 Task: In the  document chat.docx. Insert footer and write 'www.quantum.com'. Find the word using Dictionary 'Grateful' Use the tool word Count and display word count while typing
Action: Mouse moved to (267, 416)
Screenshot: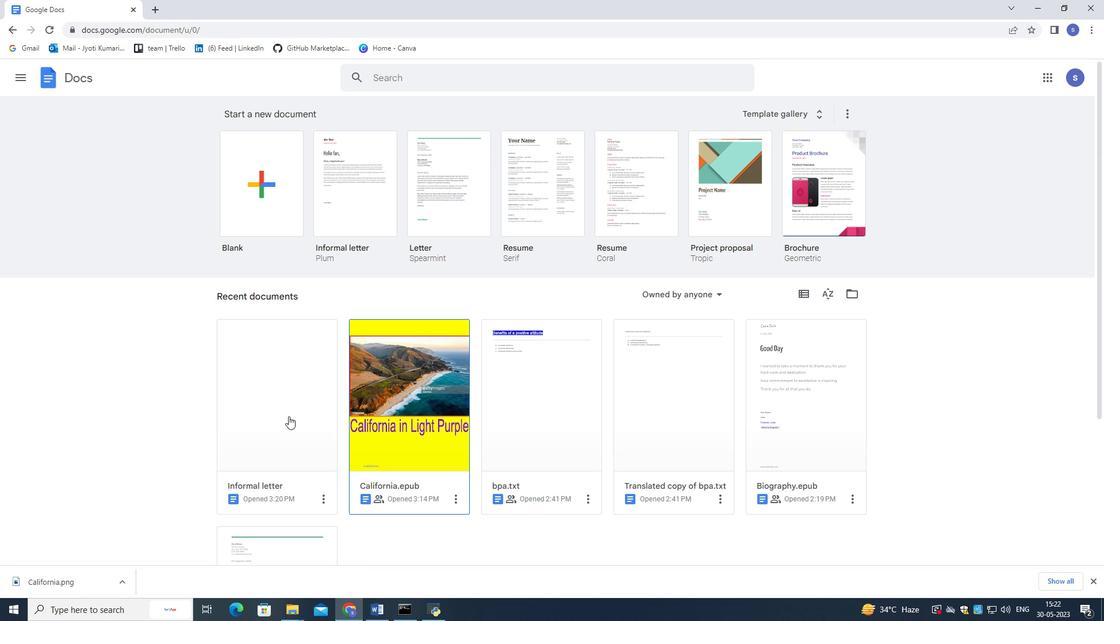 
Action: Mouse pressed left at (267, 416)
Screenshot: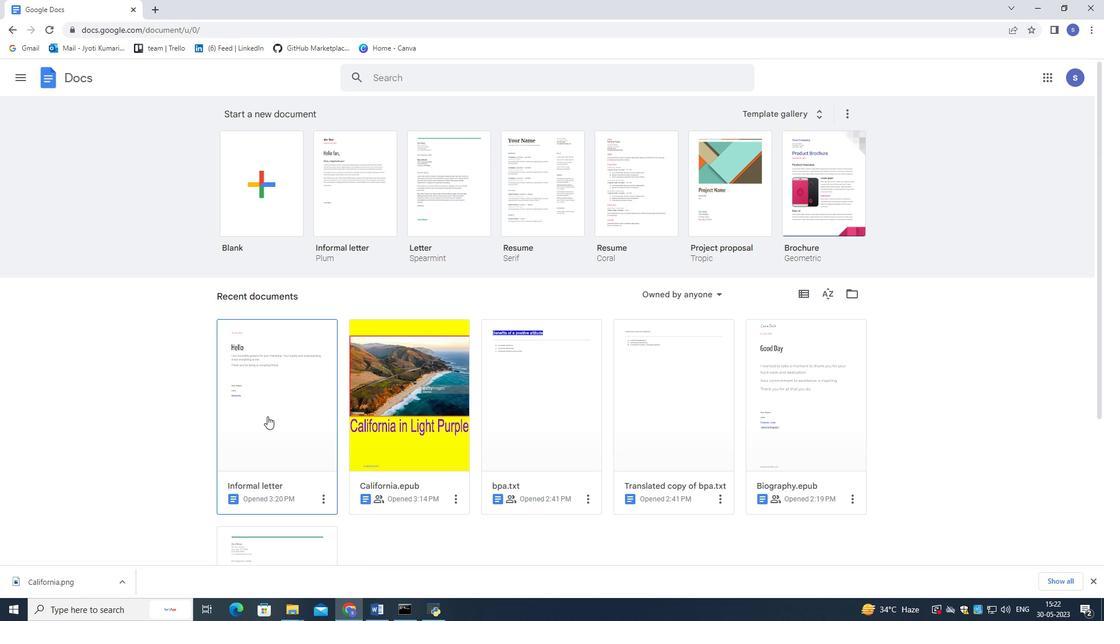 
Action: Mouse moved to (468, 408)
Screenshot: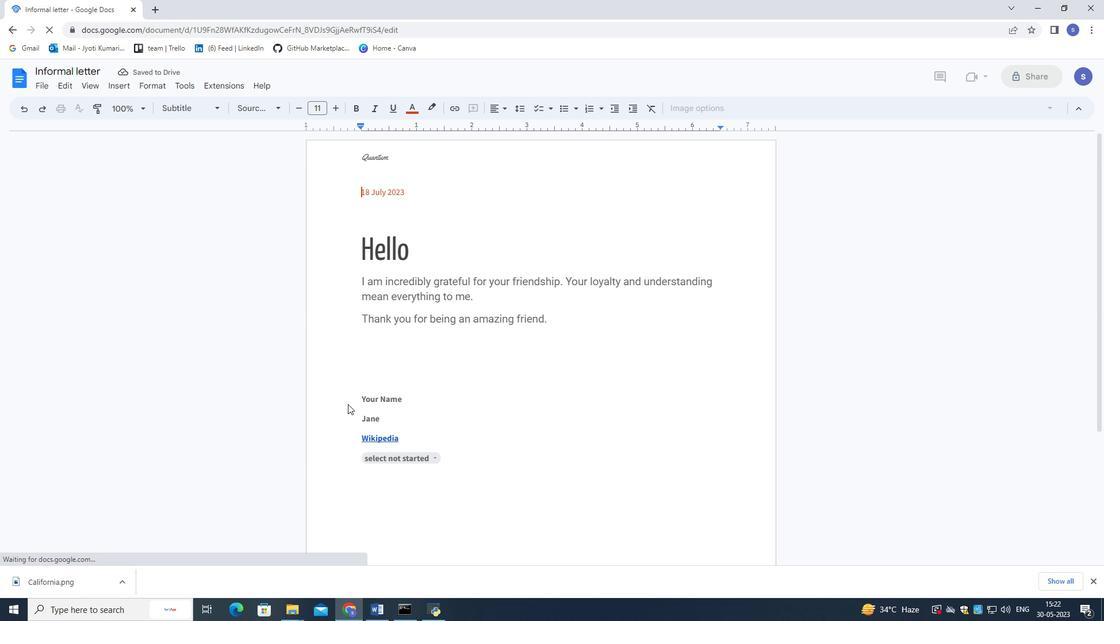 
Action: Mouse scrolled (468, 407) with delta (0, 0)
Screenshot: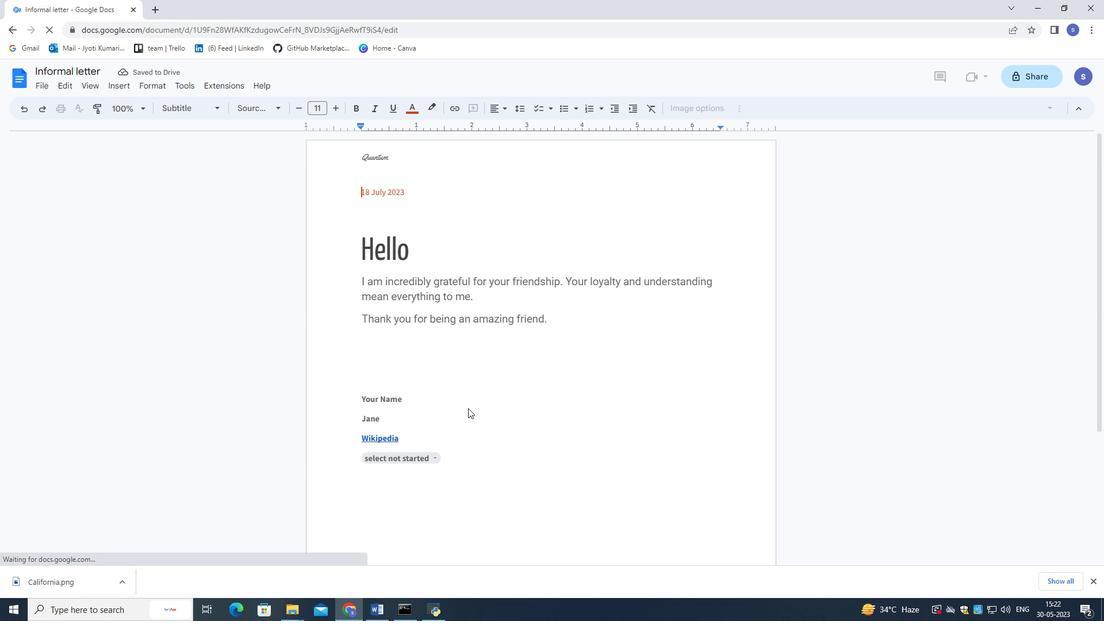 
Action: Mouse scrolled (468, 407) with delta (0, 0)
Screenshot: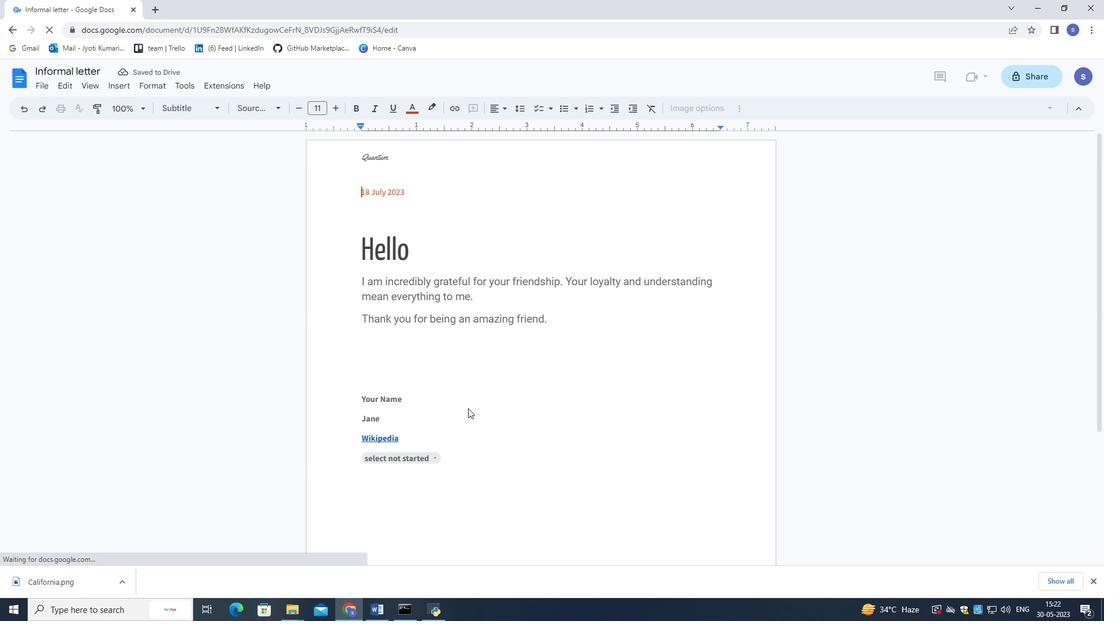 
Action: Mouse scrolled (468, 407) with delta (0, 0)
Screenshot: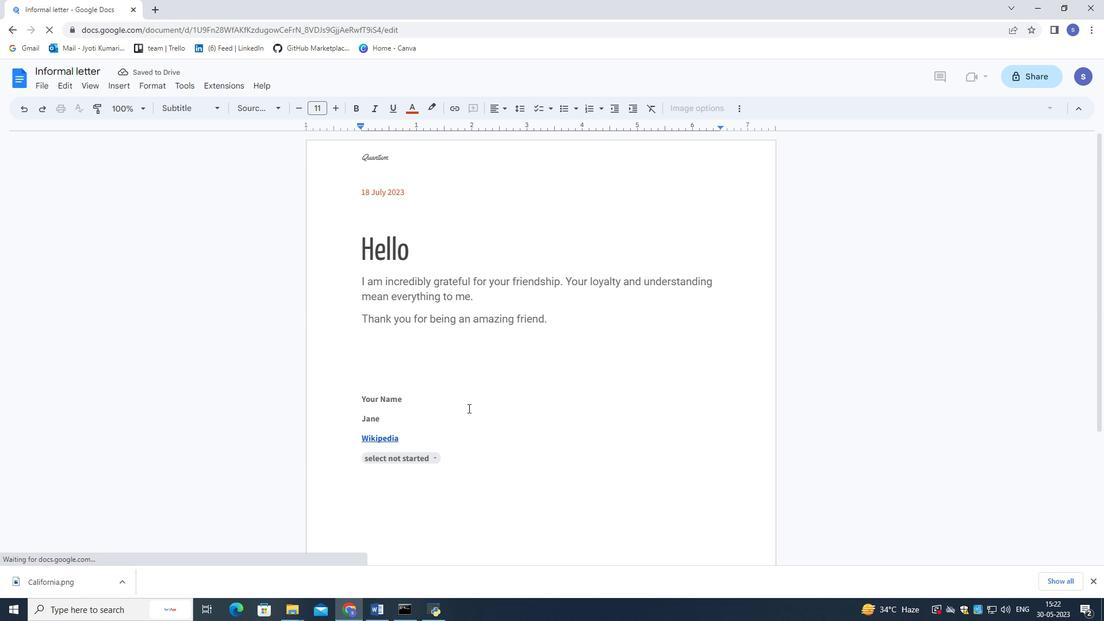 
Action: Mouse scrolled (468, 408) with delta (0, 0)
Screenshot: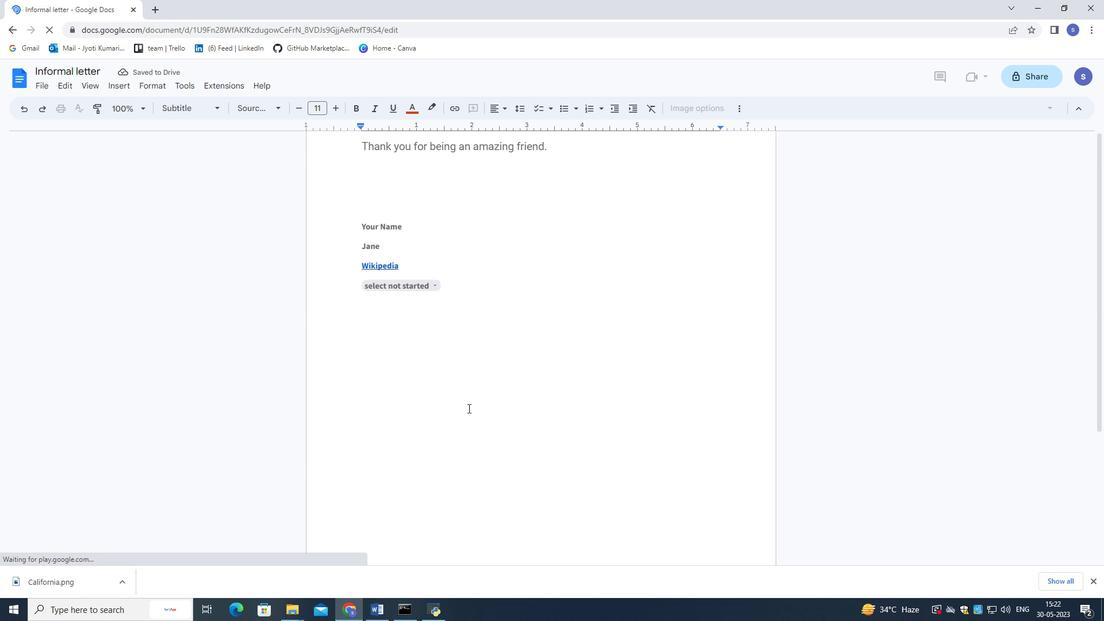 
Action: Mouse scrolled (468, 408) with delta (0, 0)
Screenshot: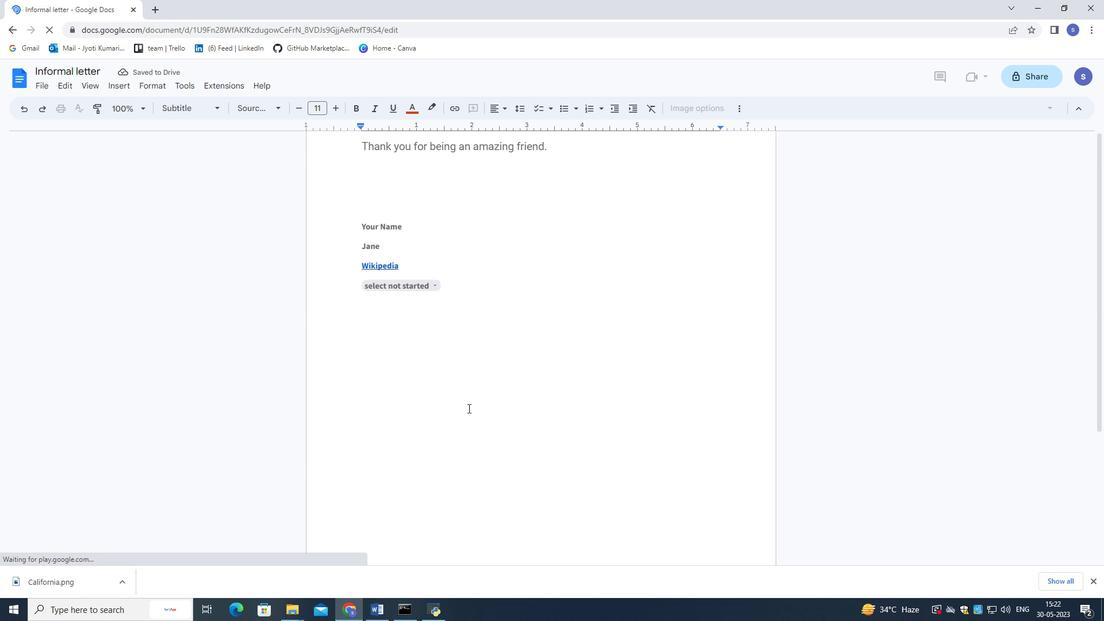 
Action: Mouse scrolled (468, 408) with delta (0, 0)
Screenshot: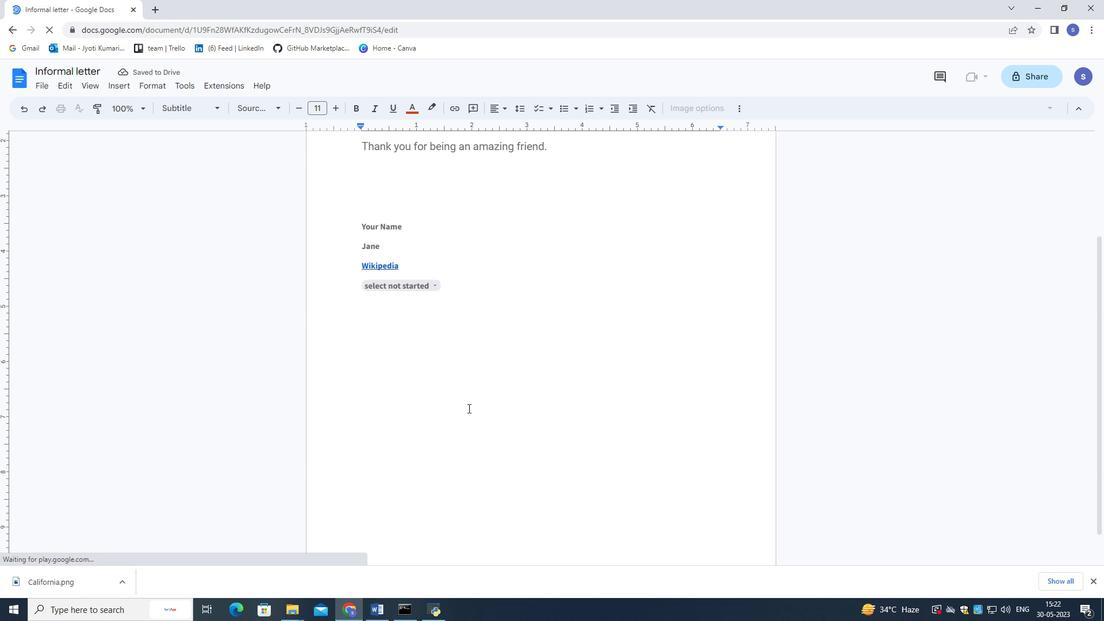 
Action: Mouse scrolled (468, 408) with delta (0, 0)
Screenshot: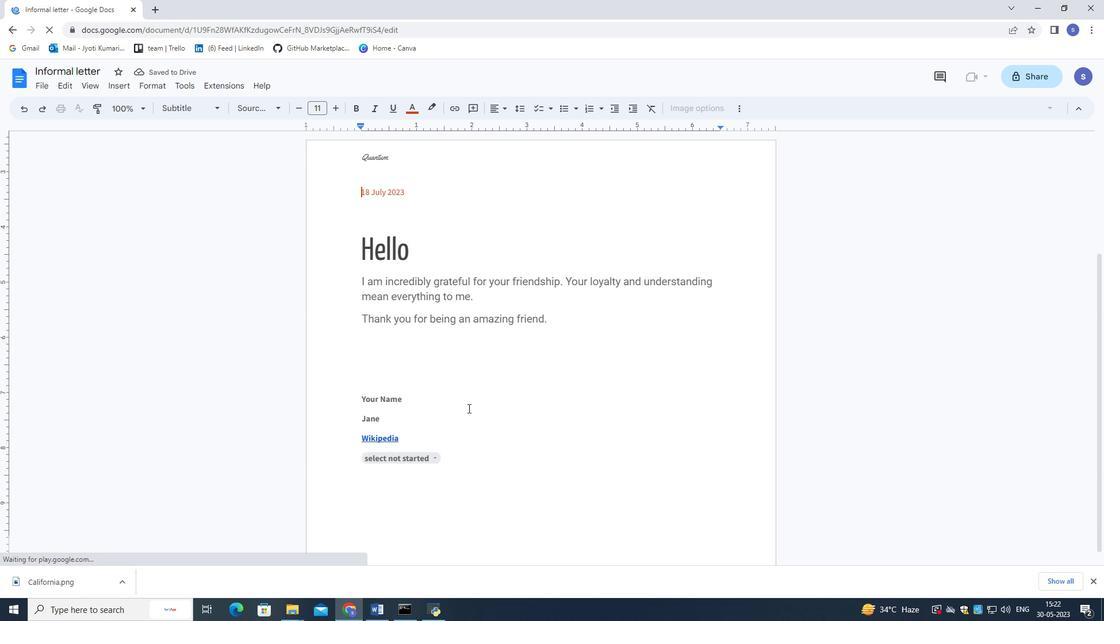 
Action: Mouse scrolled (468, 408) with delta (0, 0)
Screenshot: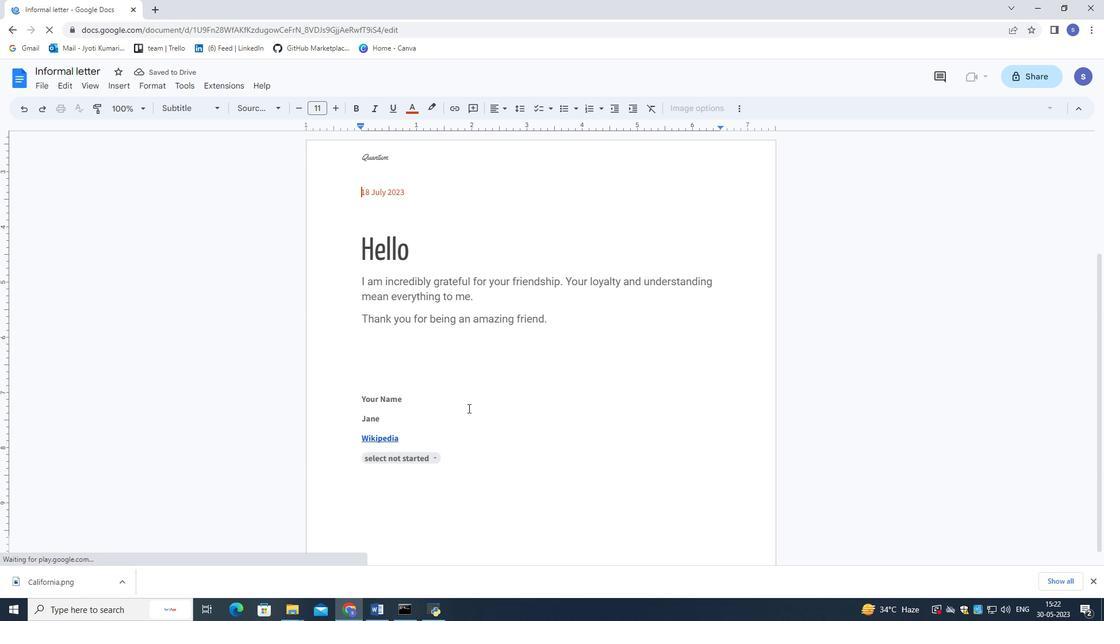 
Action: Mouse moved to (469, 408)
Screenshot: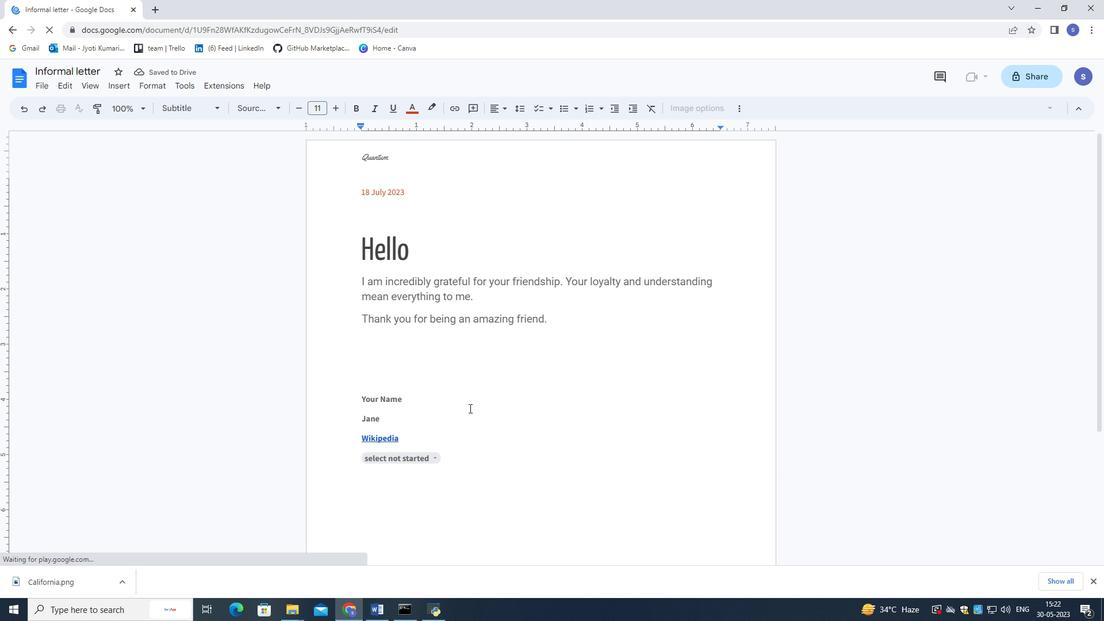 
Action: Mouse scrolled (469, 408) with delta (0, 0)
Screenshot: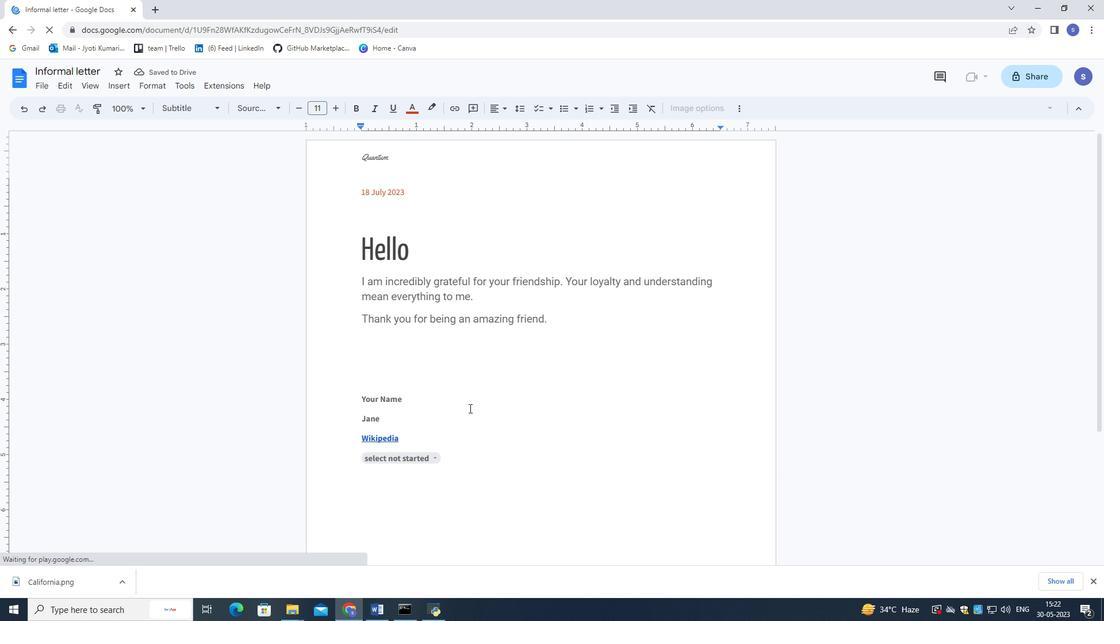 
Action: Mouse moved to (470, 409)
Screenshot: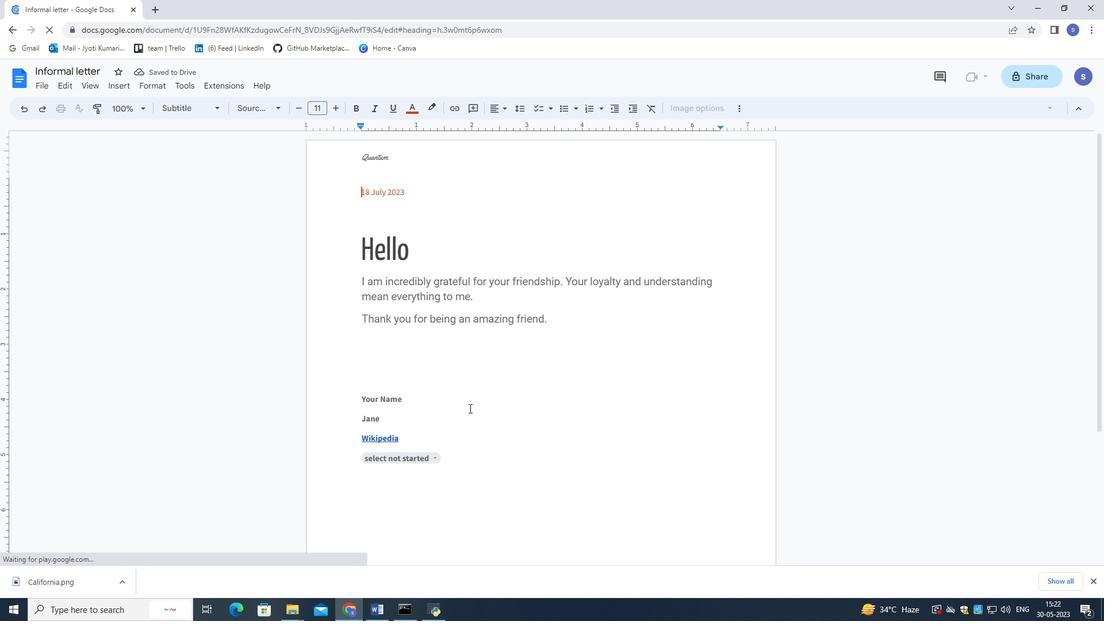 
Action: Mouse scrolled (470, 408) with delta (0, 0)
Screenshot: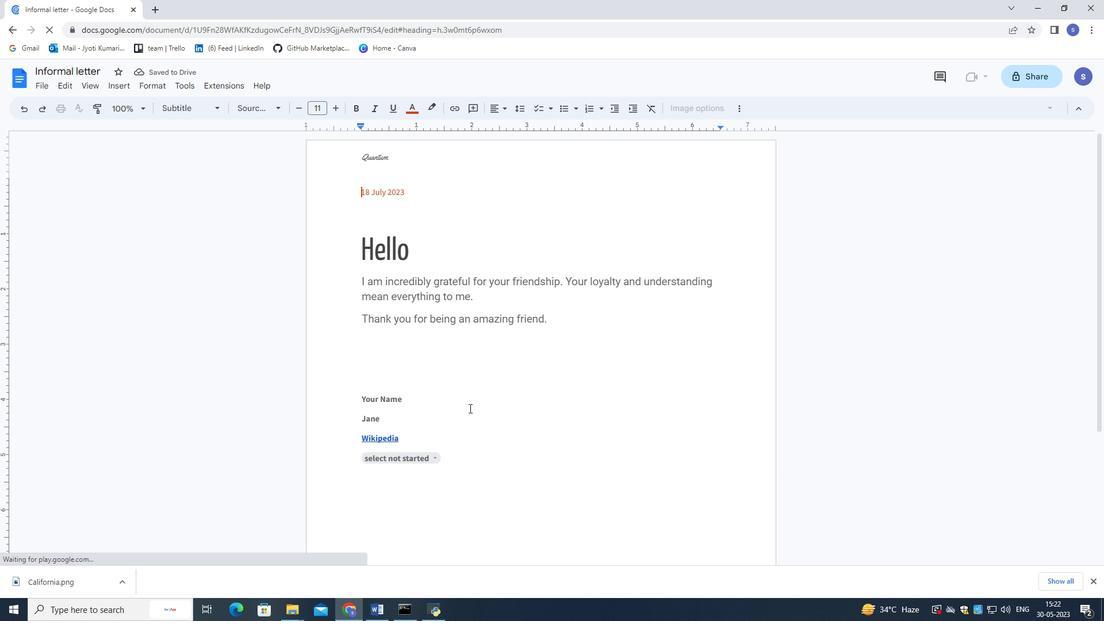 
Action: Mouse moved to (119, 86)
Screenshot: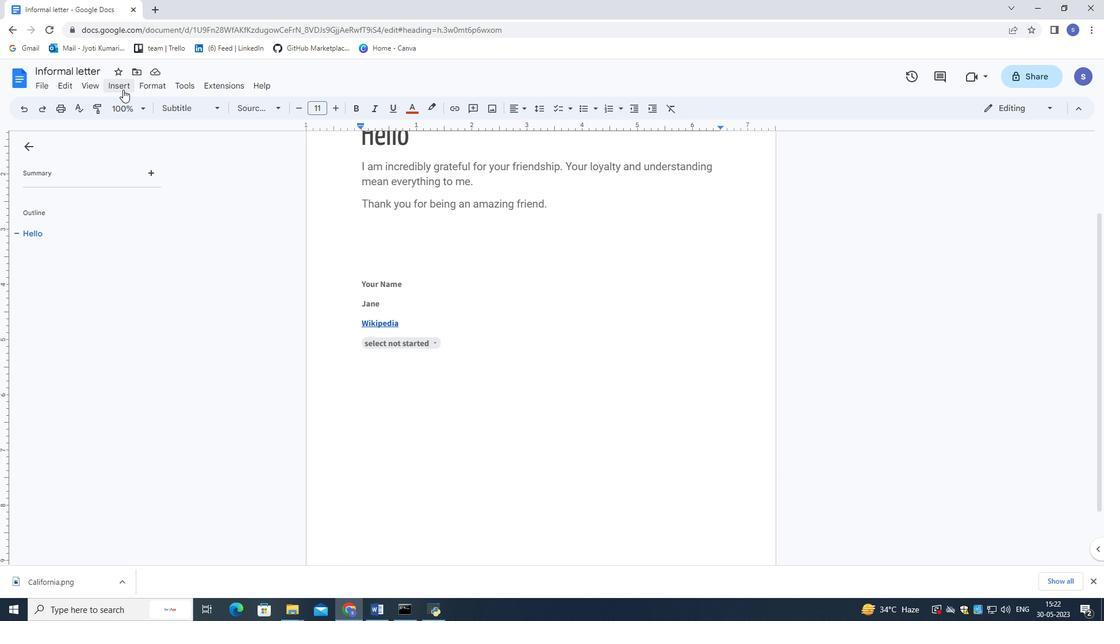 
Action: Mouse pressed left at (119, 86)
Screenshot: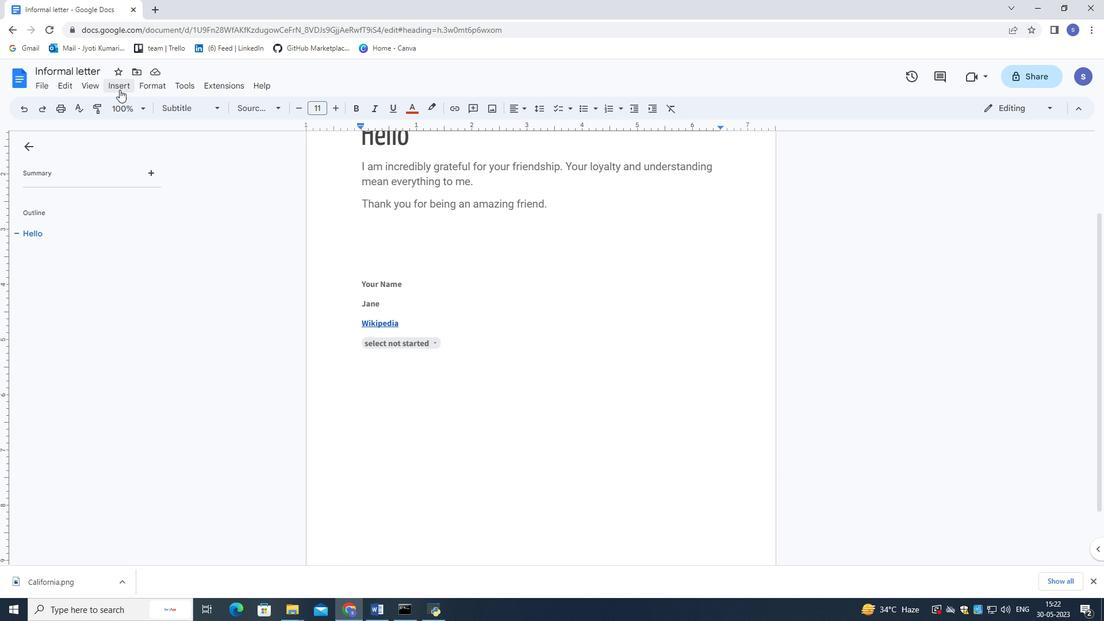 
Action: Mouse moved to (315, 394)
Screenshot: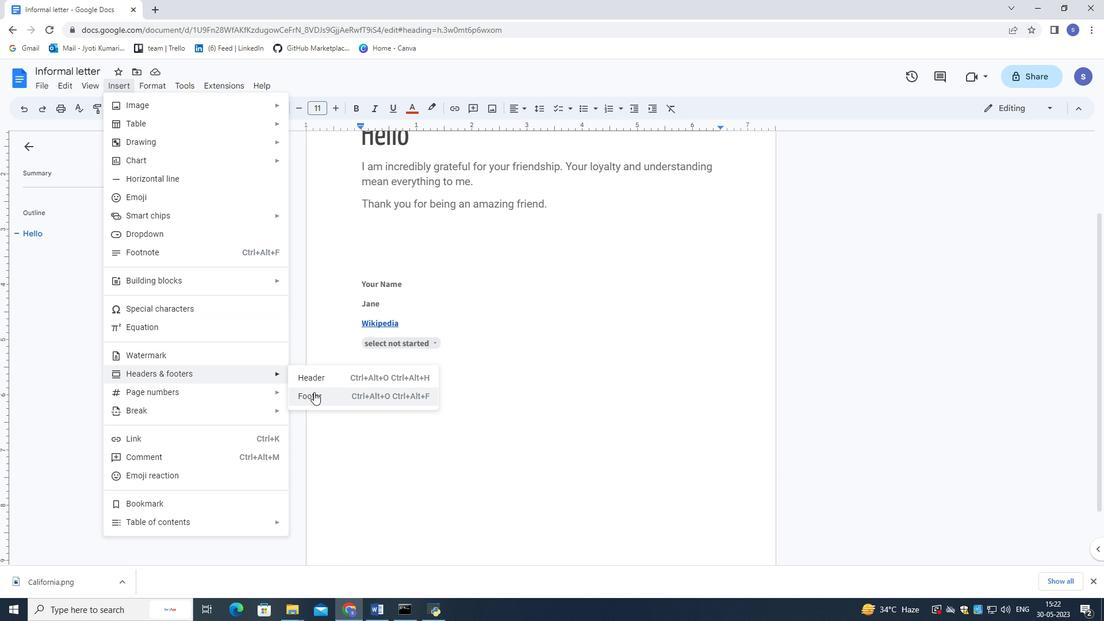 
Action: Mouse pressed left at (315, 394)
Screenshot: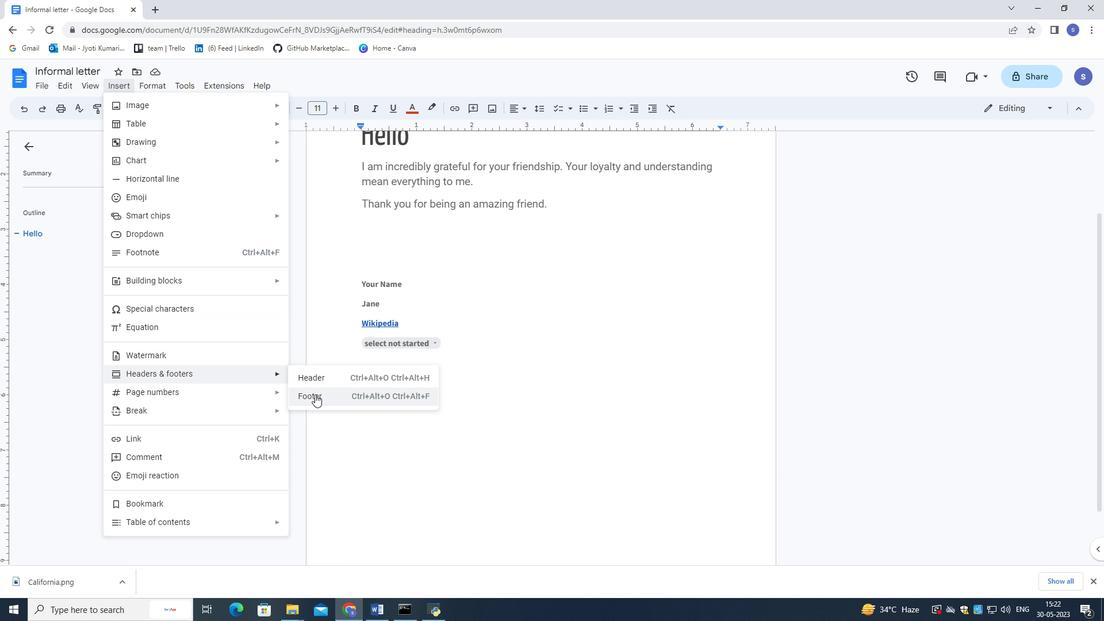 
Action: Mouse moved to (411, 476)
Screenshot: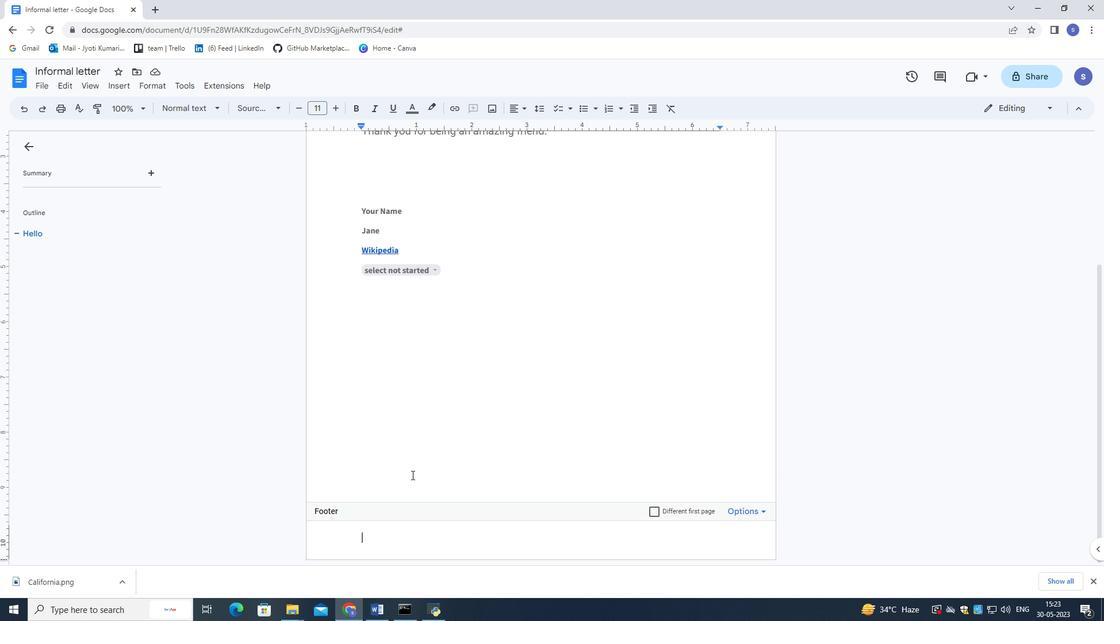 
Action: Key pressed <Key.shift><Key.shift><Key.shift><Key.shift><Key.shift><Key.shift><Key.shift><Key.shift><Key.shift><Key.shift>www.quantum.com
Screenshot: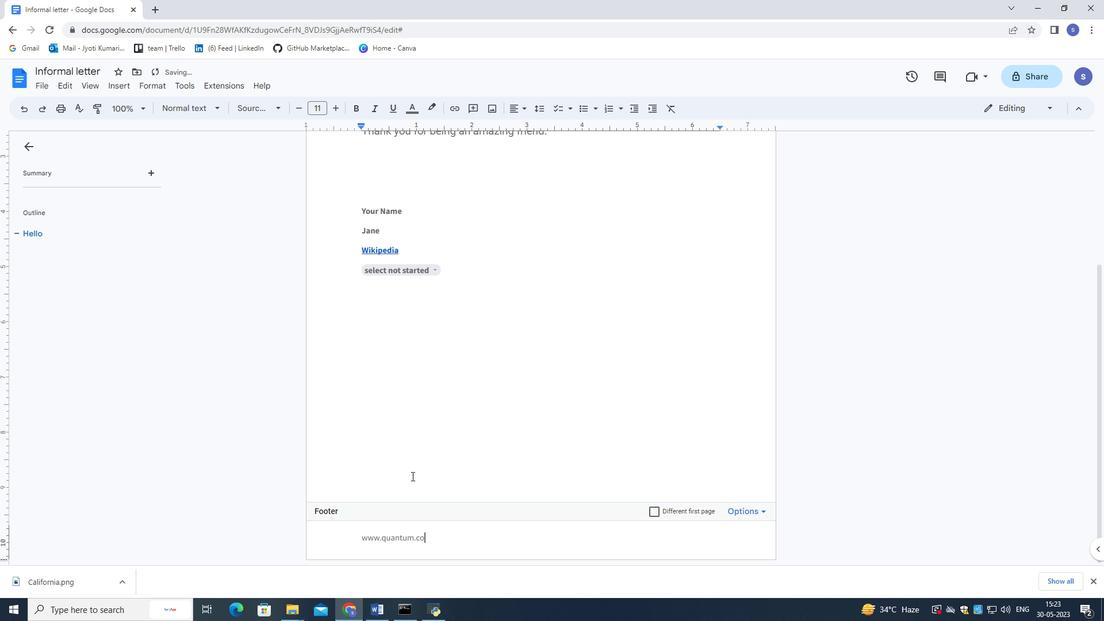 
Action: Mouse moved to (461, 512)
Screenshot: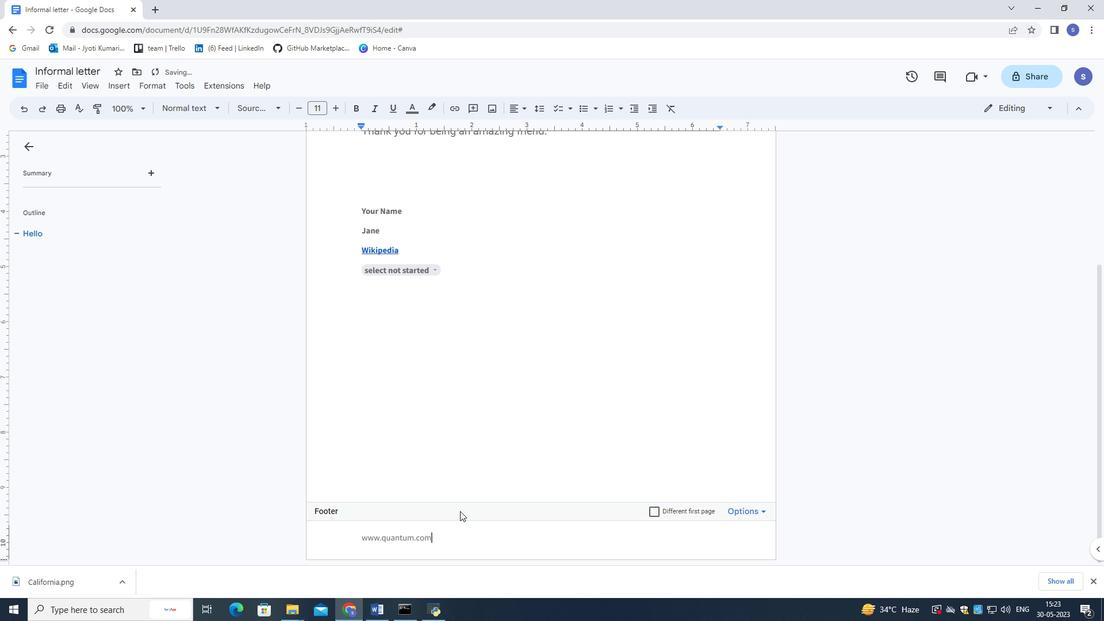 
Action: Key pressed <Key.enter>
Screenshot: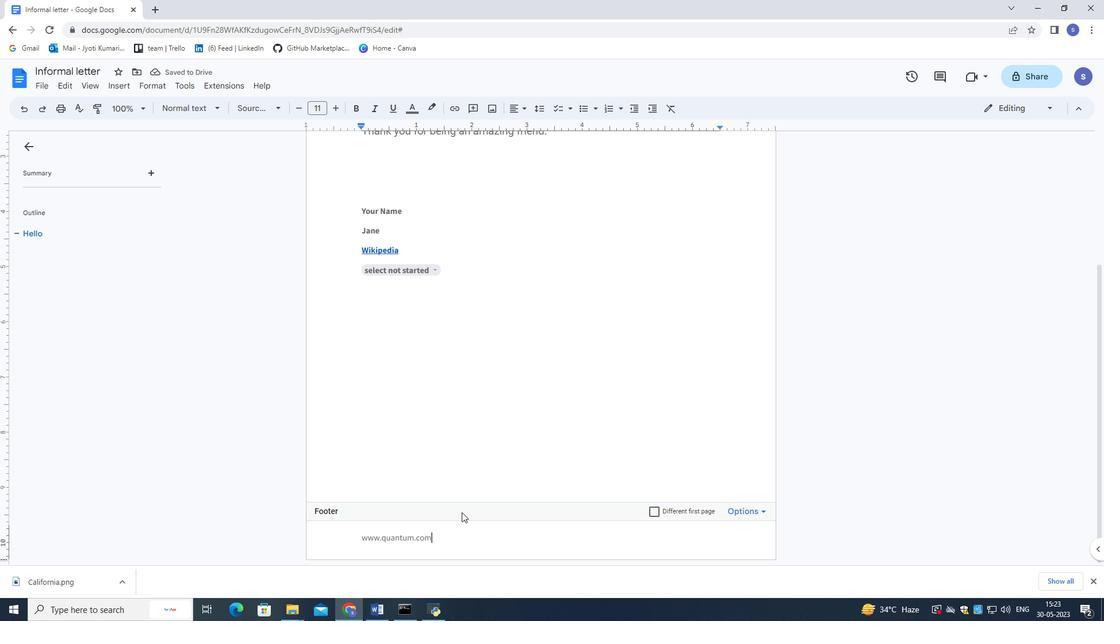 
Action: Mouse moved to (445, 439)
Screenshot: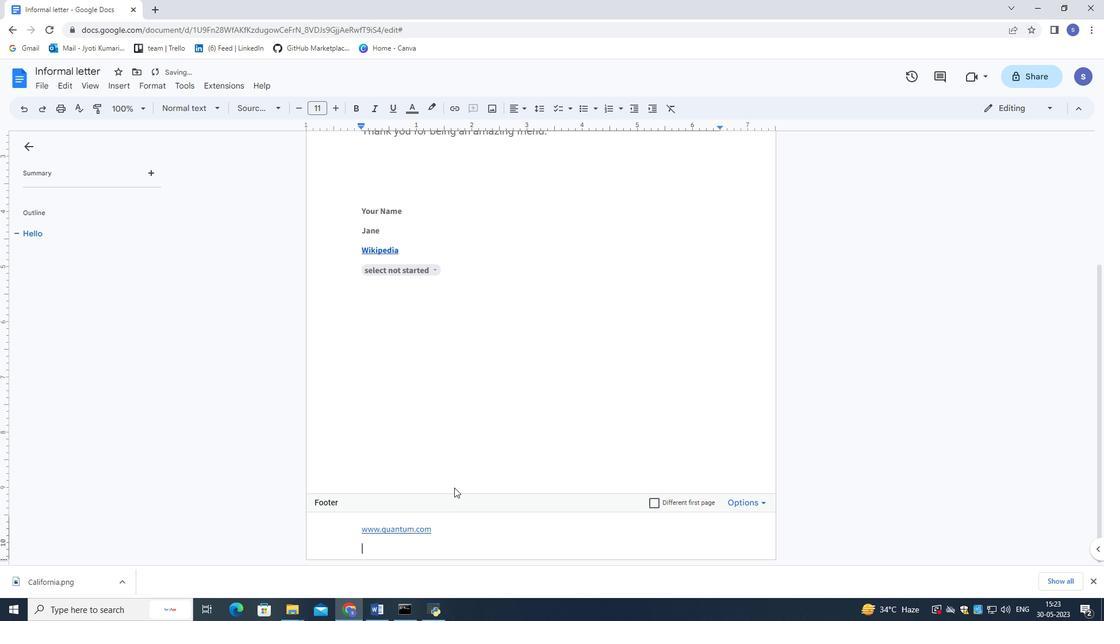 
Action: Mouse pressed left at (445, 439)
Screenshot: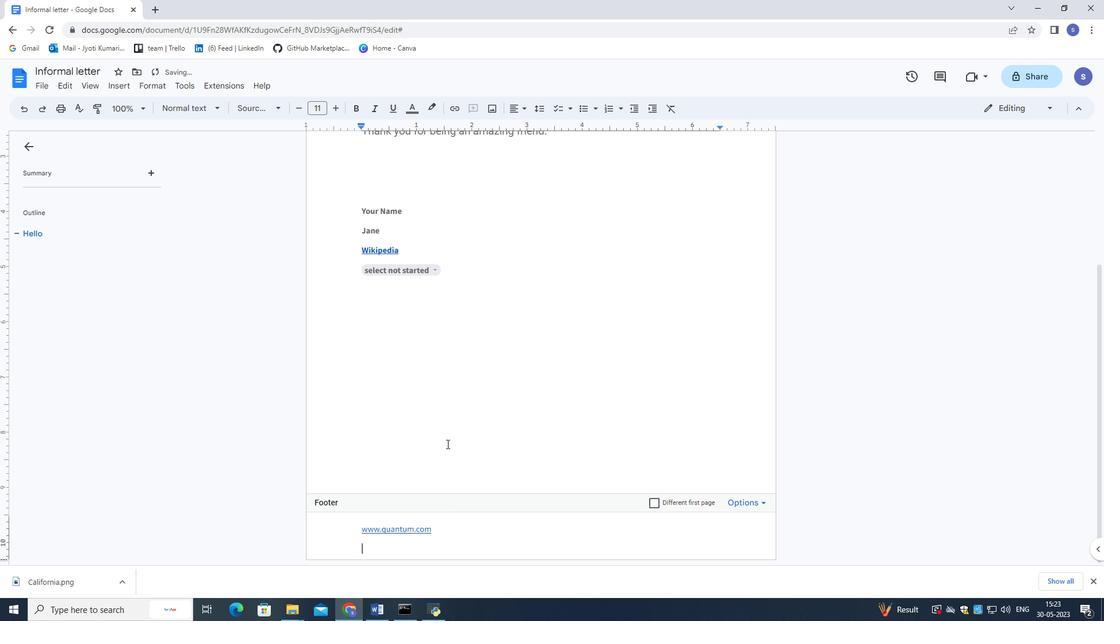 
Action: Mouse scrolled (445, 440) with delta (0, 0)
Screenshot: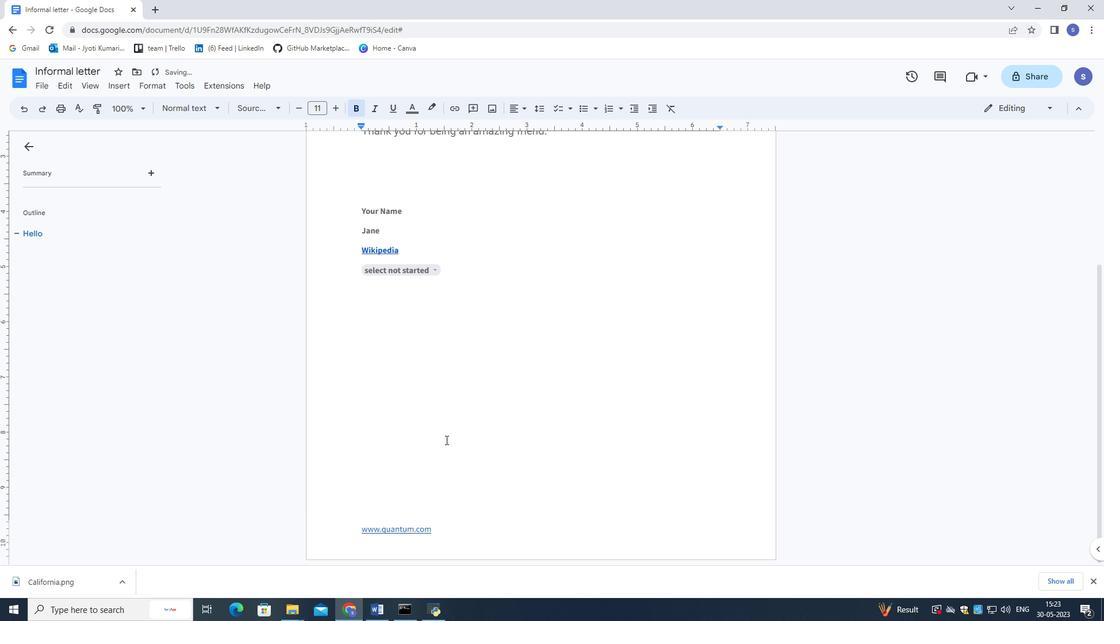
Action: Mouse scrolled (445, 440) with delta (0, 0)
Screenshot: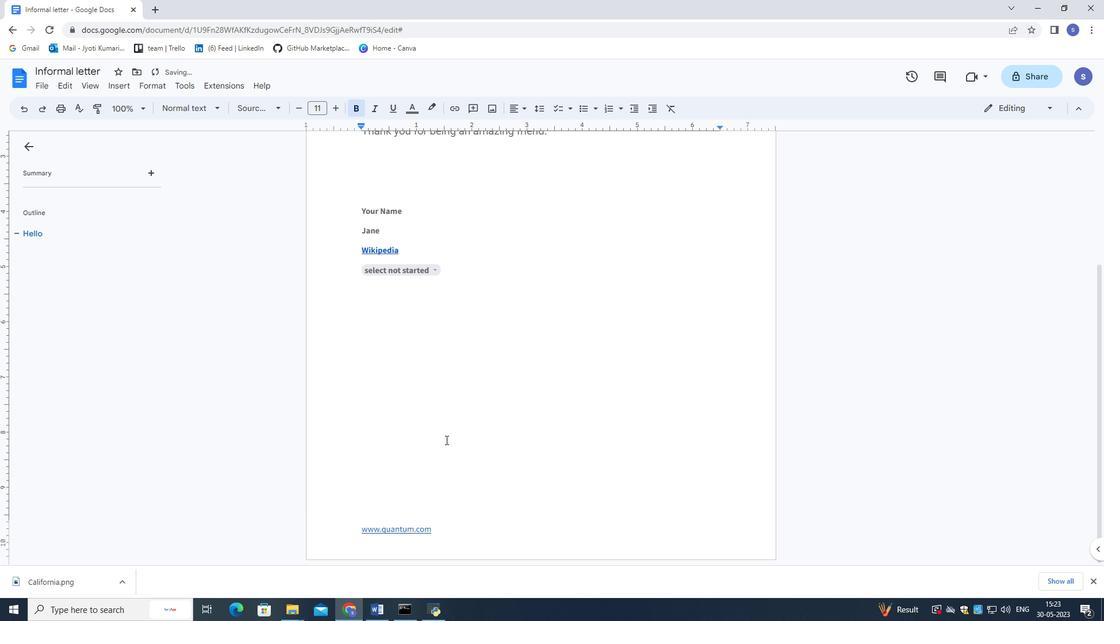 
Action: Mouse scrolled (445, 440) with delta (0, 0)
Screenshot: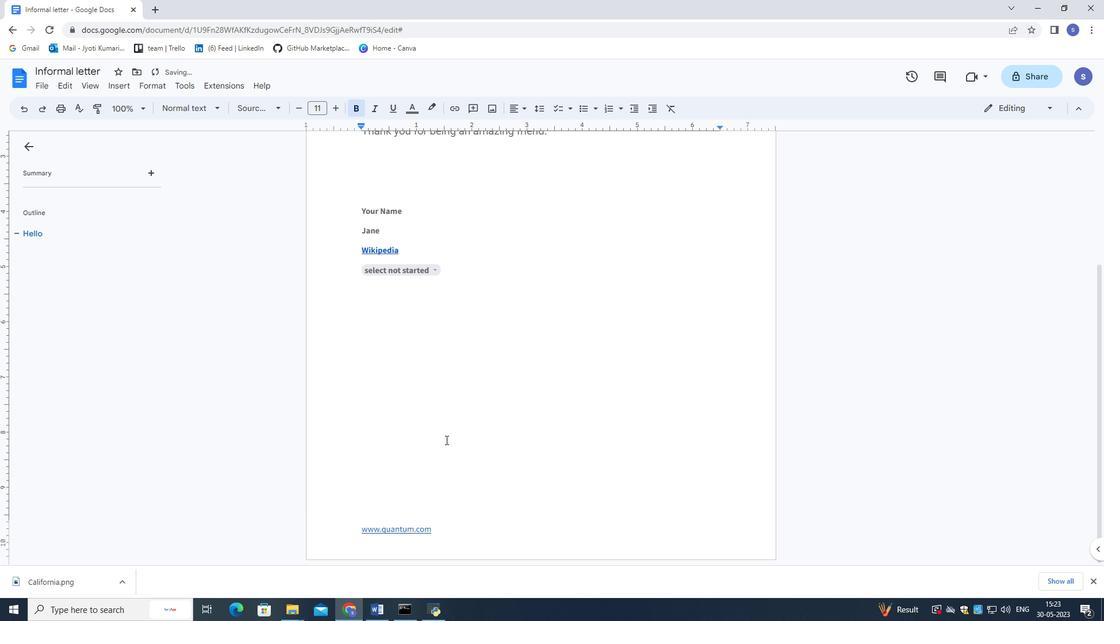 
Action: Mouse scrolled (445, 440) with delta (0, 0)
Screenshot: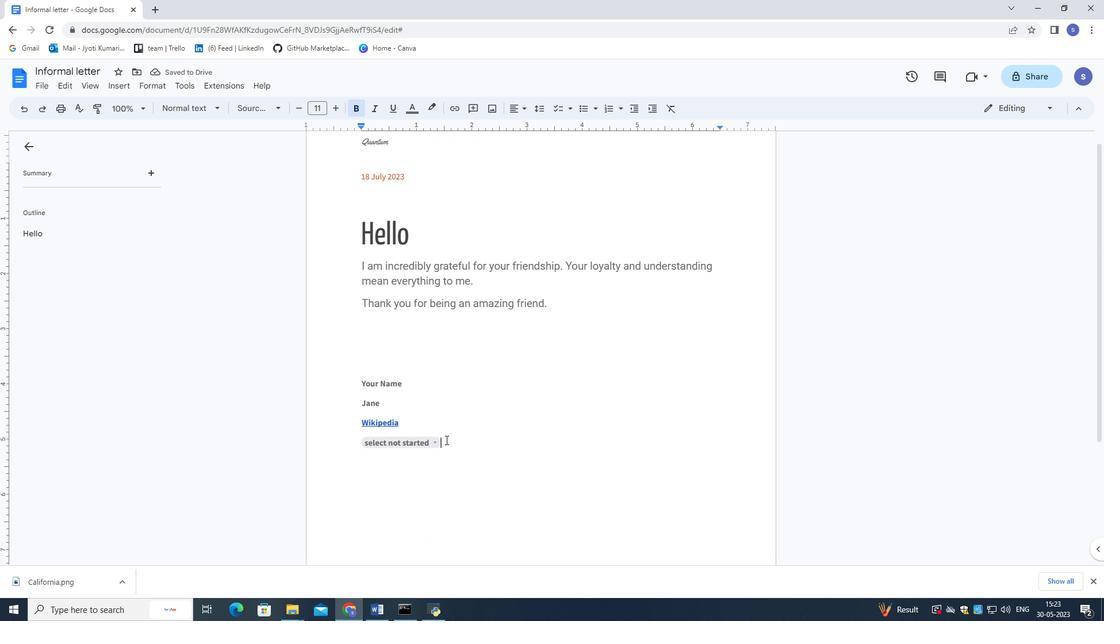 
Action: Mouse scrolled (445, 440) with delta (0, 0)
Screenshot: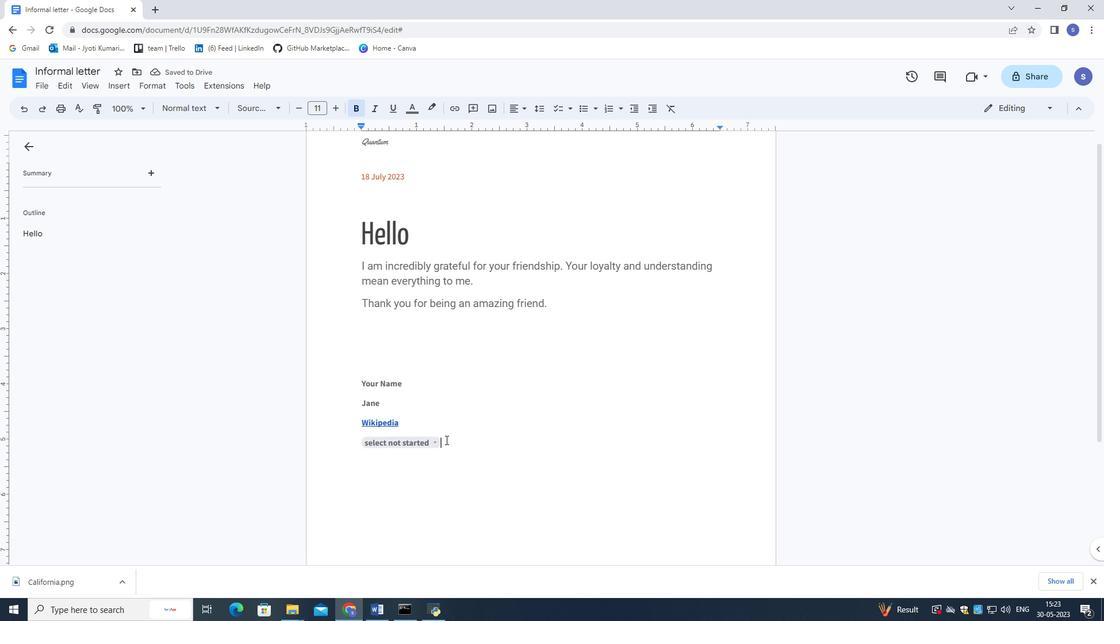 
Action: Mouse scrolled (445, 440) with delta (0, 0)
Screenshot: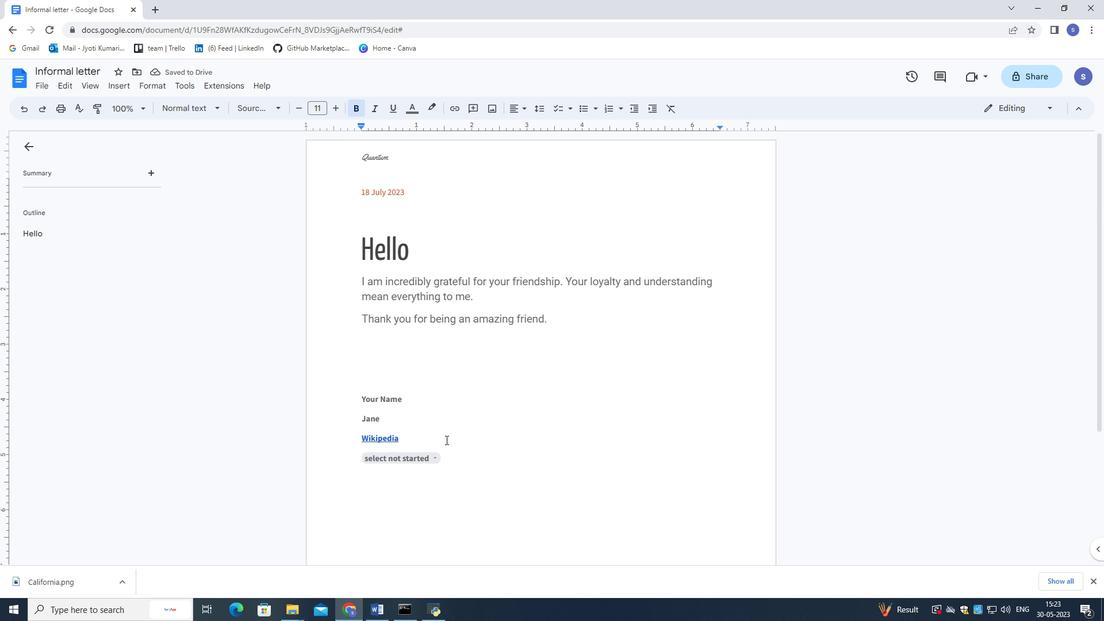 
Action: Mouse moved to (445, 439)
Screenshot: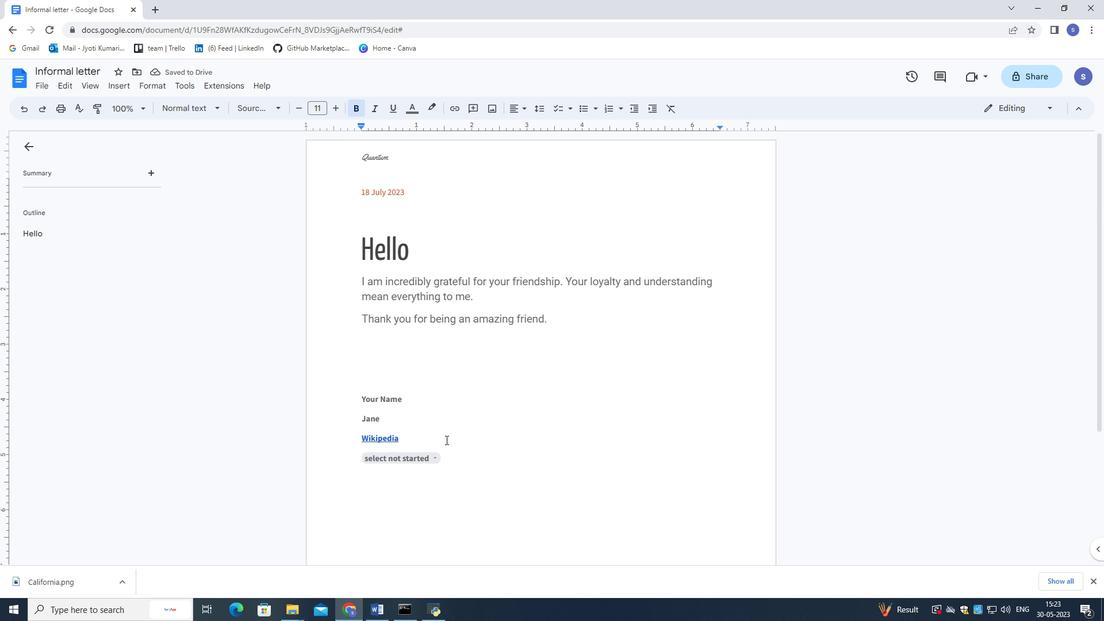 
Action: Mouse scrolled (445, 440) with delta (0, 0)
Screenshot: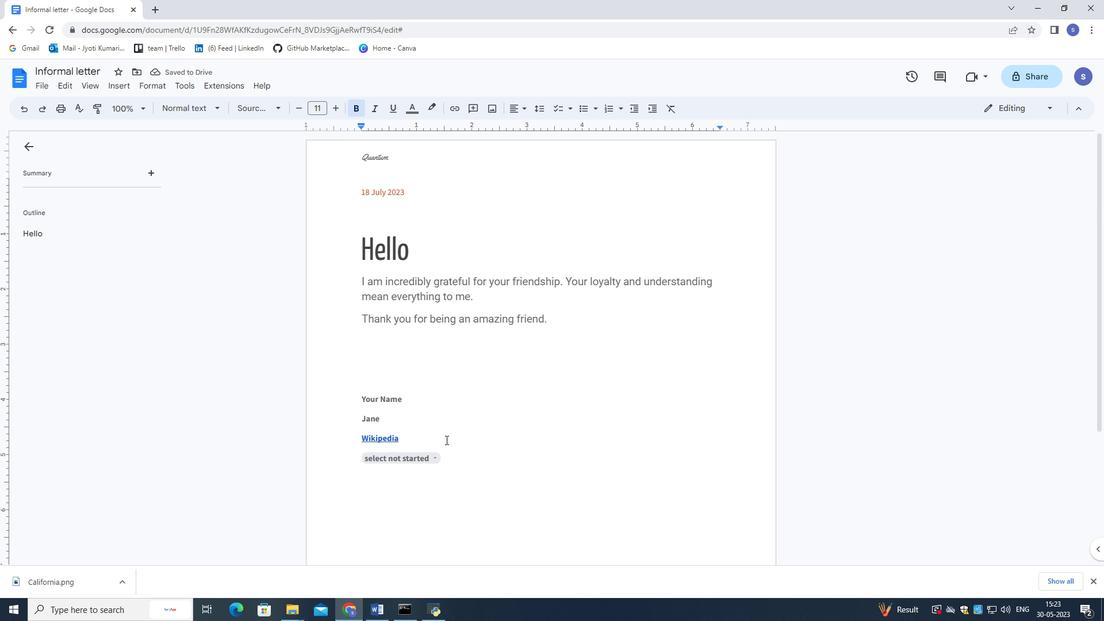 
Action: Mouse moved to (181, 83)
Screenshot: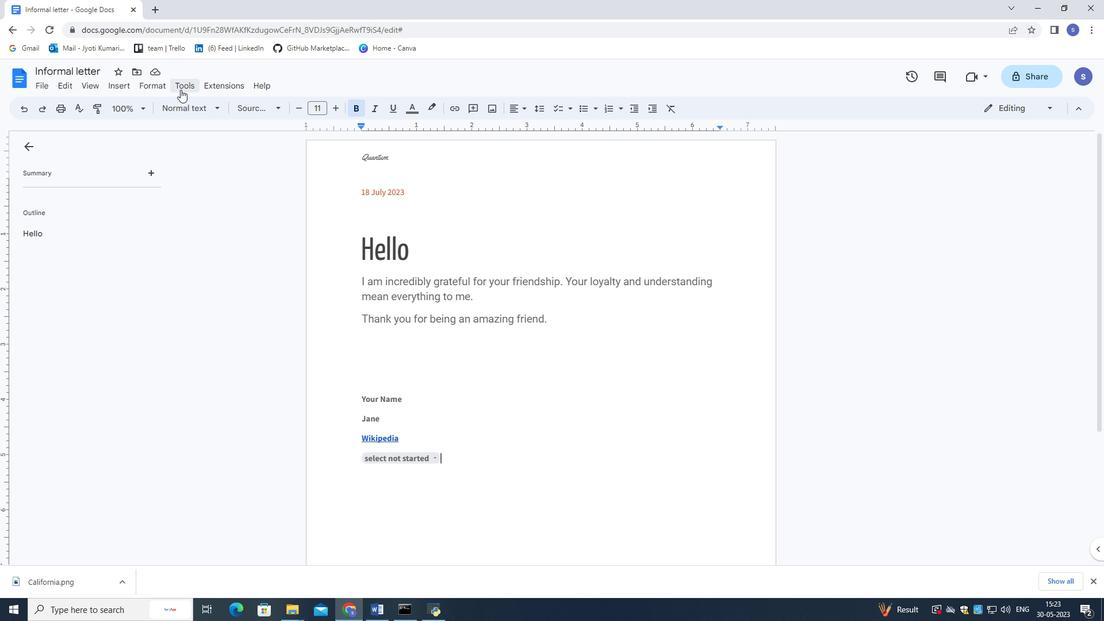 
Action: Mouse pressed left at (181, 83)
Screenshot: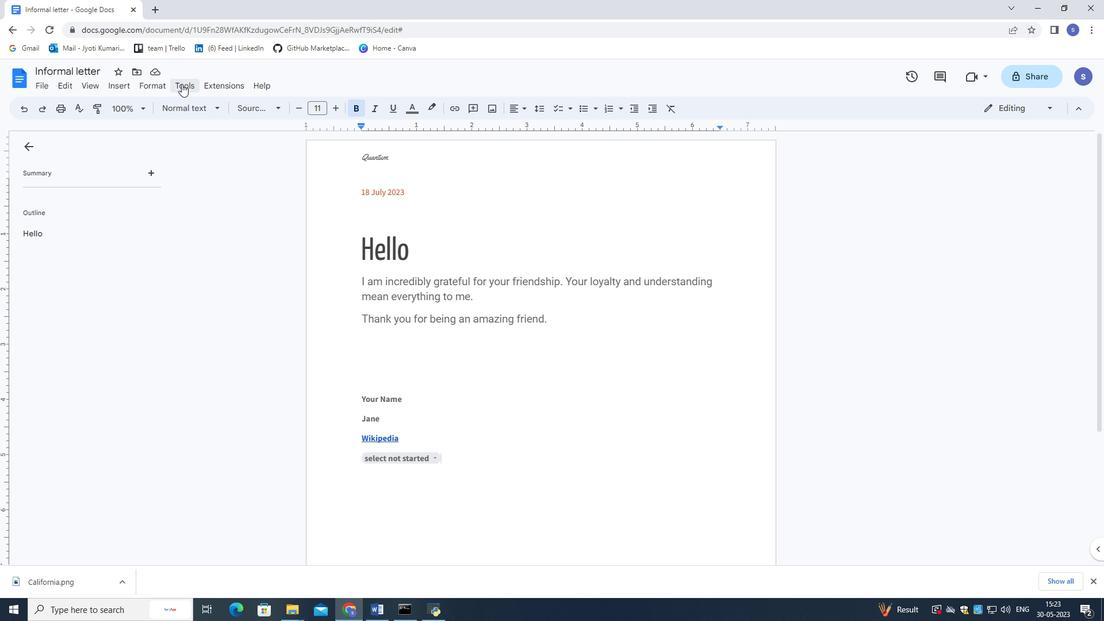 
Action: Mouse moved to (213, 228)
Screenshot: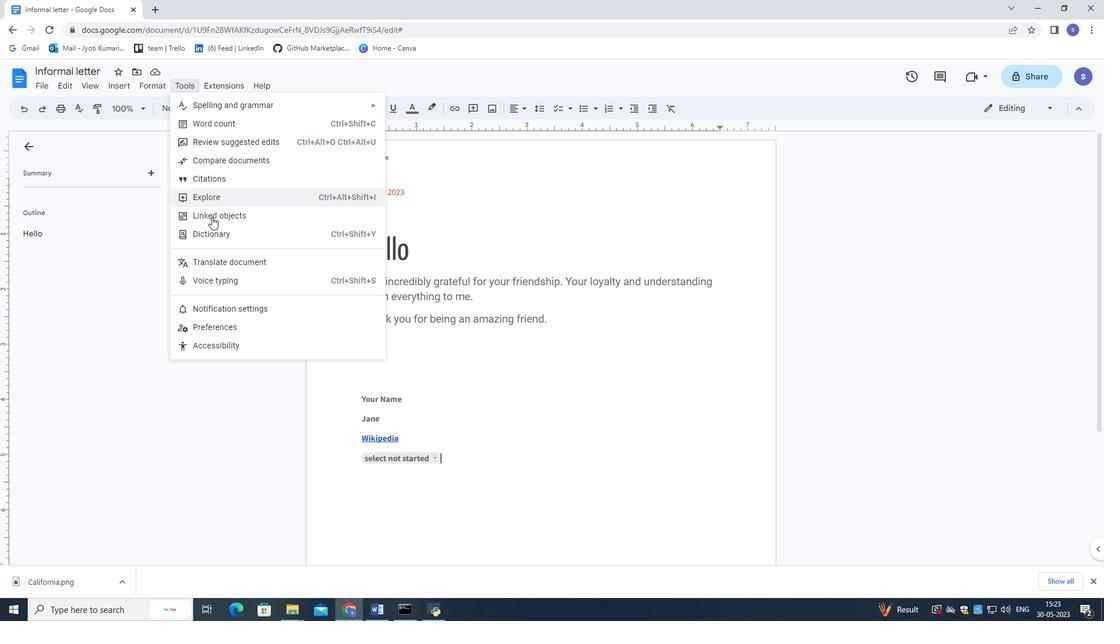 
Action: Mouse pressed left at (213, 228)
Screenshot: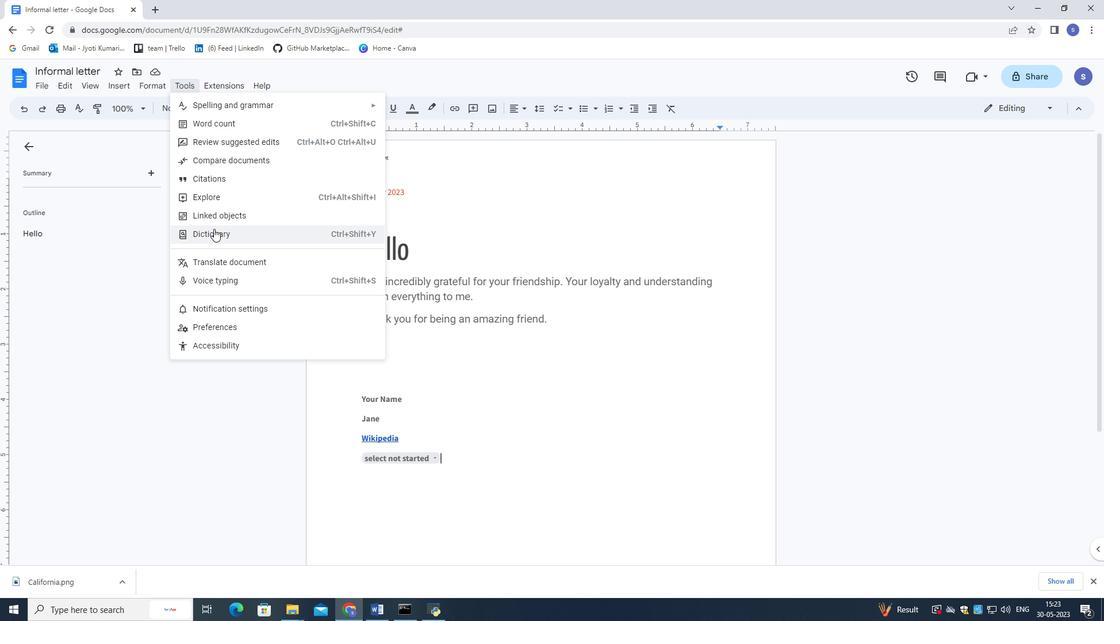 
Action: Mouse moved to (1013, 144)
Screenshot: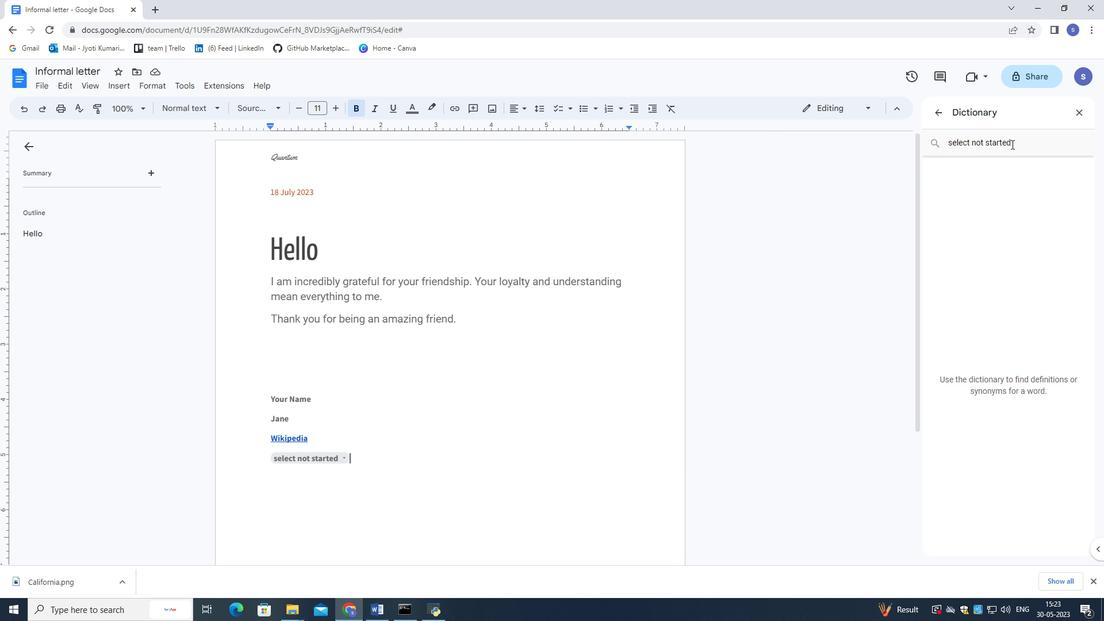 
Action: Mouse pressed left at (1013, 144)
Screenshot: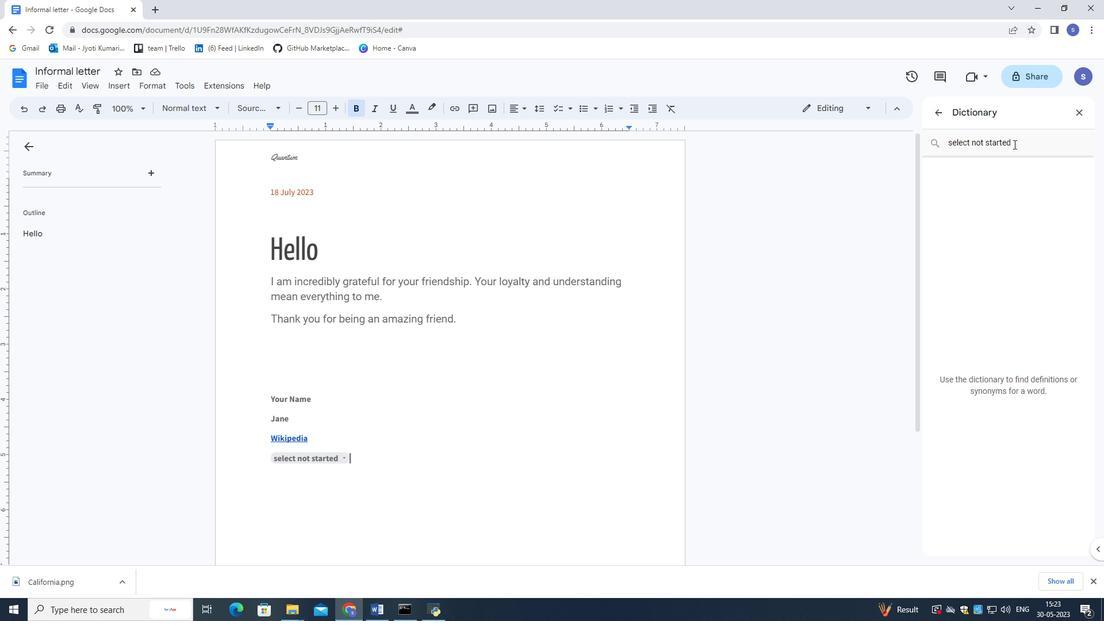 
Action: Mouse moved to (1015, 144)
Screenshot: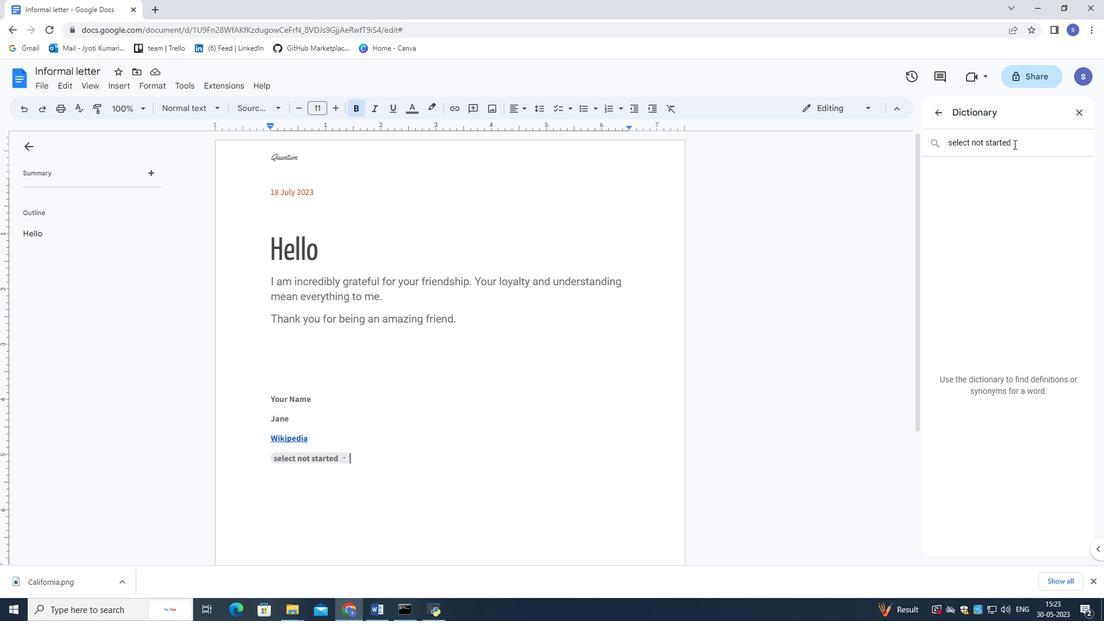 
Action: Key pressed <Key.backspace><Key.backspace><Key.backspace><Key.backspace><Key.backspace><Key.backspace><Key.backspace><Key.backspace><Key.backspace><Key.backspace><Key.backspace><Key.backspace><Key.backspace><Key.backspace><Key.backspace><Key.backspace><Key.backspace><Key.backspace><Key.backspace><Key.backspace><Key.backspace><Key.backspace><Key.backspace><Key.backspace><Key.backspace><Key.backspace><Key.backspace><Key.backspace><Key.backspace><Key.backspace><Key.backspace><Key.backspace><Key.backspace><Key.backspace><Key.backspace><Key.backspace><Key.backspace><Key.backspace><Key.backspace><Key.backspace><Key.backspace><Key.backspace><Key.backspace><Key.backspace><Key.backspace><Key.backspace><Key.backspace><Key.backspace><Key.backspace><Key.backspace><Key.backspace><Key.backspace><Key.backspace><Key.backspace><Key.backspace><Key.shift><Key.shift>F<Key.backspace><Key.shift>Grateful<Key.enter>
Screenshot: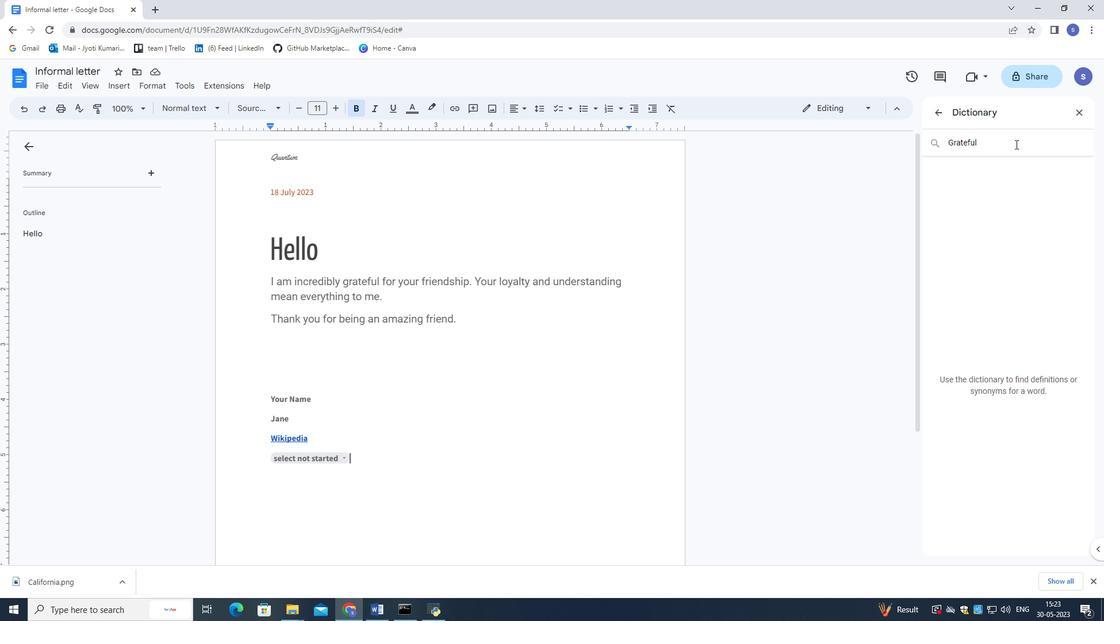 
Action: Mouse moved to (182, 87)
Screenshot: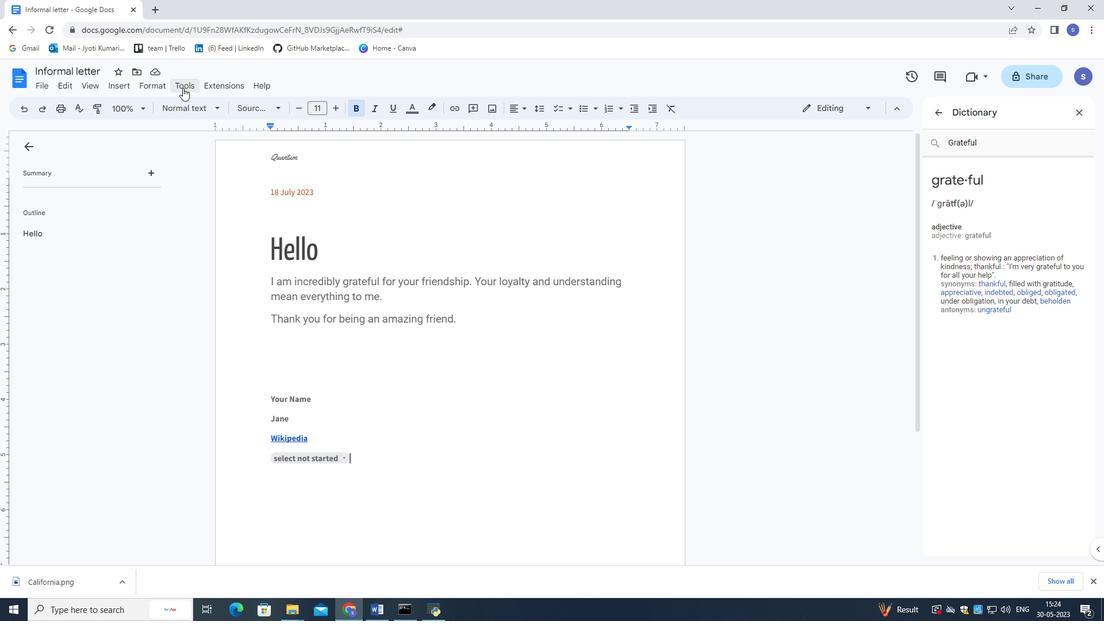 
Action: Mouse pressed left at (182, 87)
Screenshot: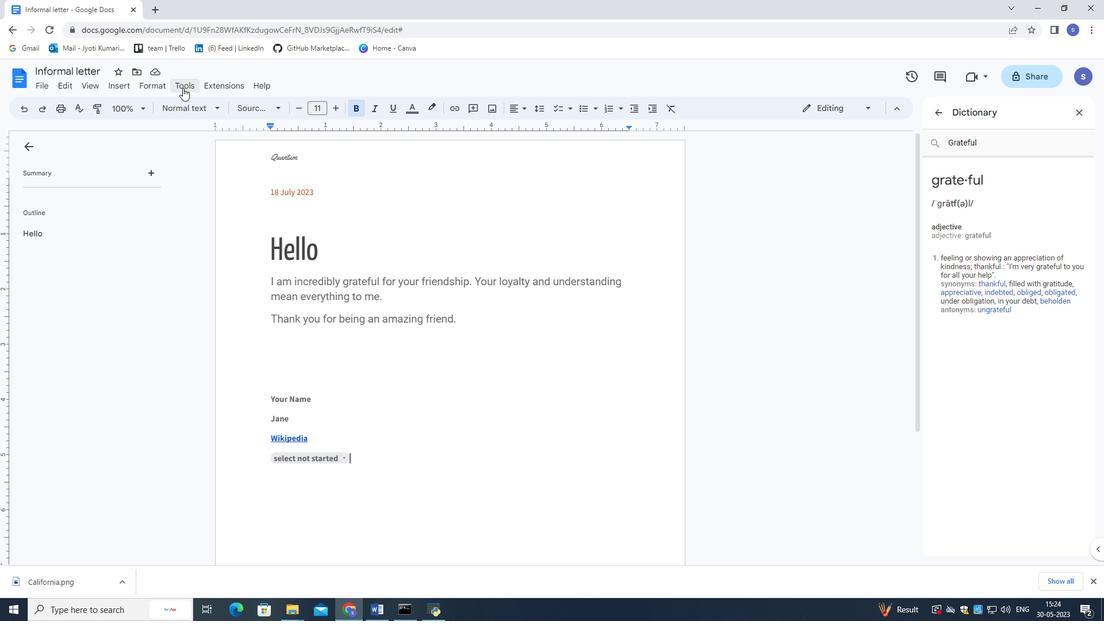 
Action: Mouse moved to (253, 128)
Screenshot: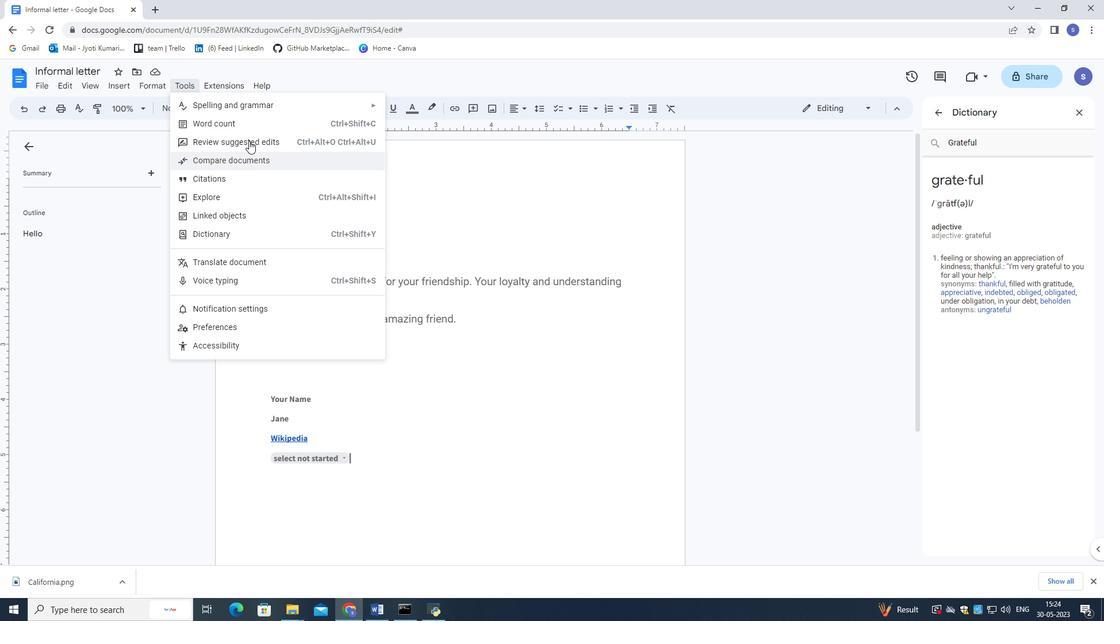 
Action: Mouse pressed left at (253, 128)
Screenshot: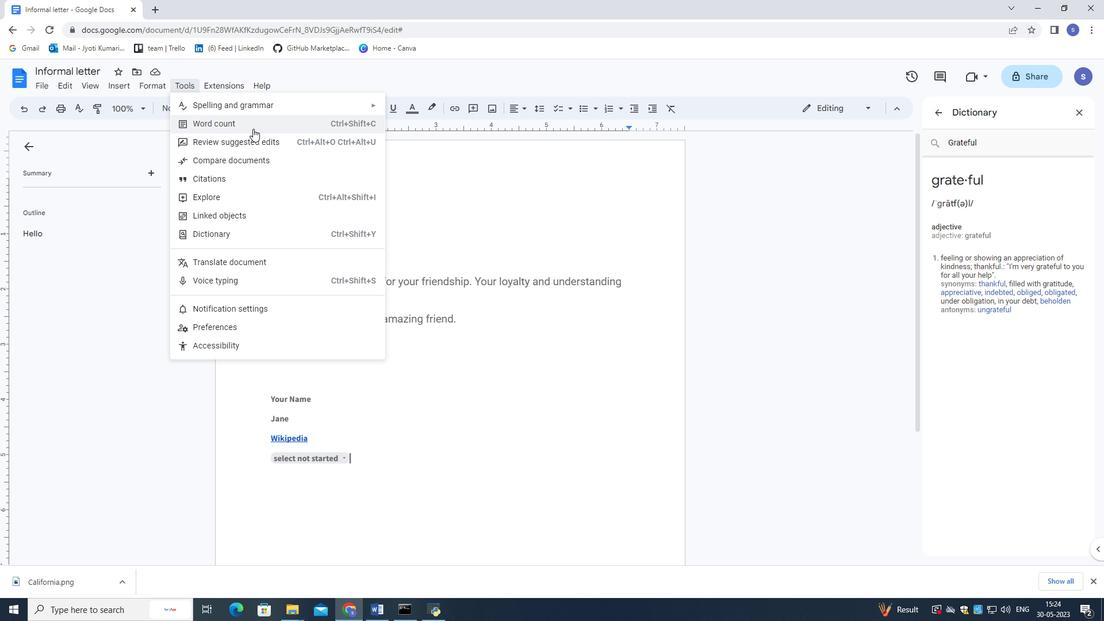 
Action: Mouse moved to (487, 364)
Screenshot: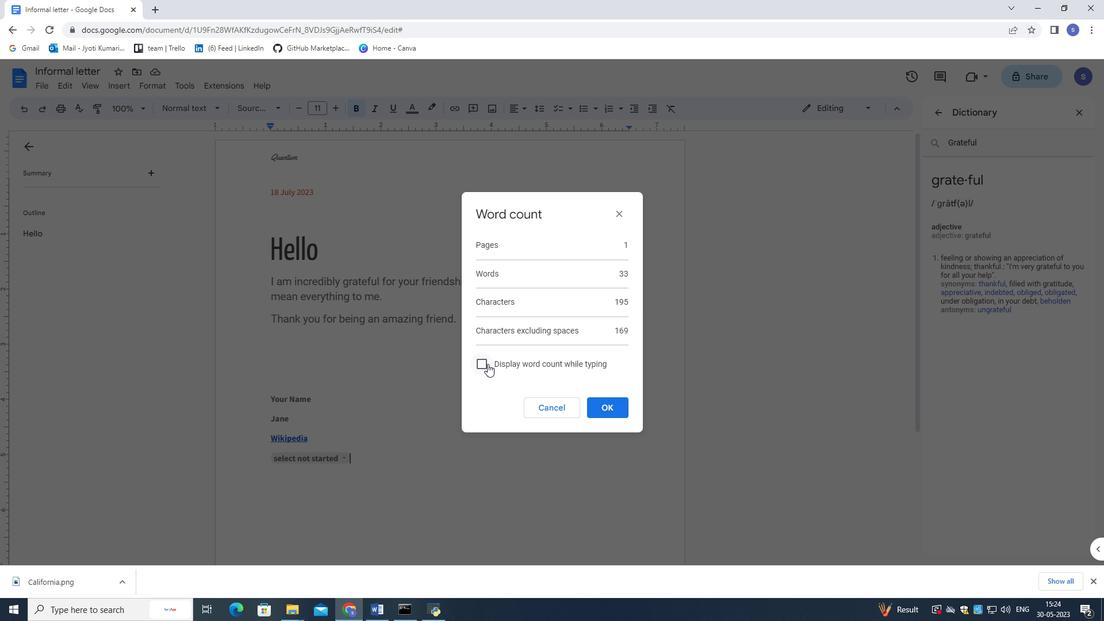 
Action: Mouse pressed left at (487, 364)
Screenshot: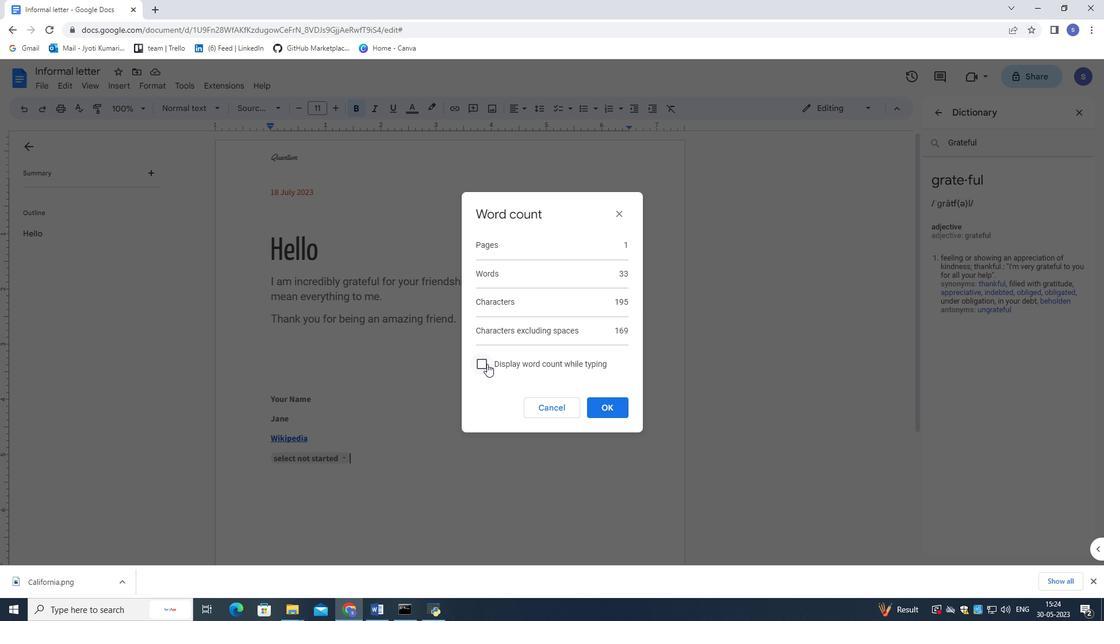 
Action: Mouse moved to (607, 403)
Screenshot: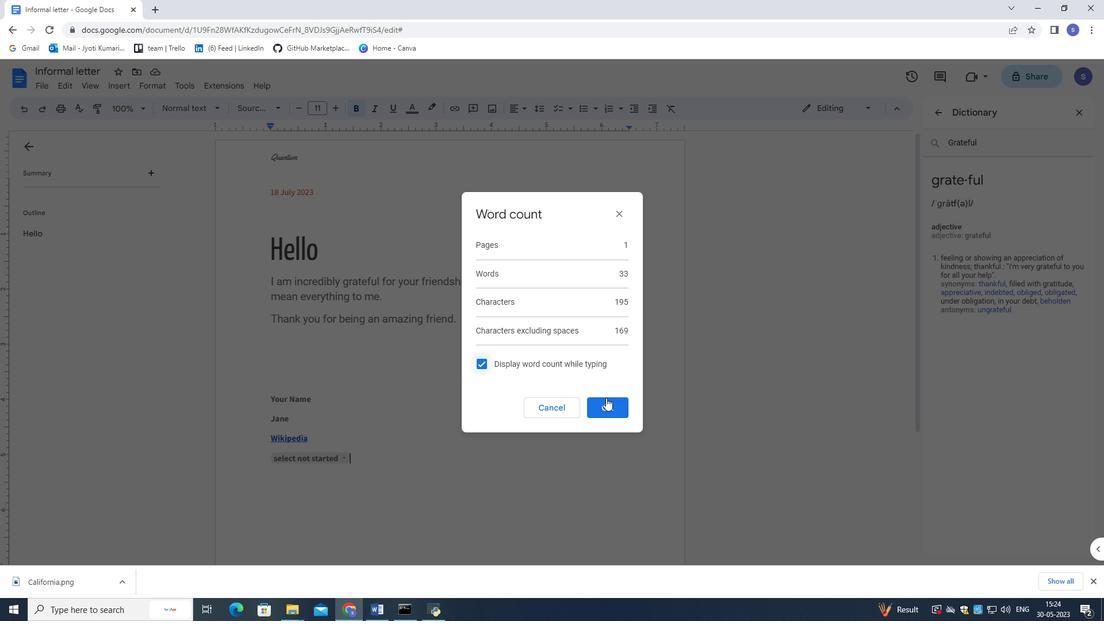 
Action: Mouse pressed left at (607, 403)
Screenshot: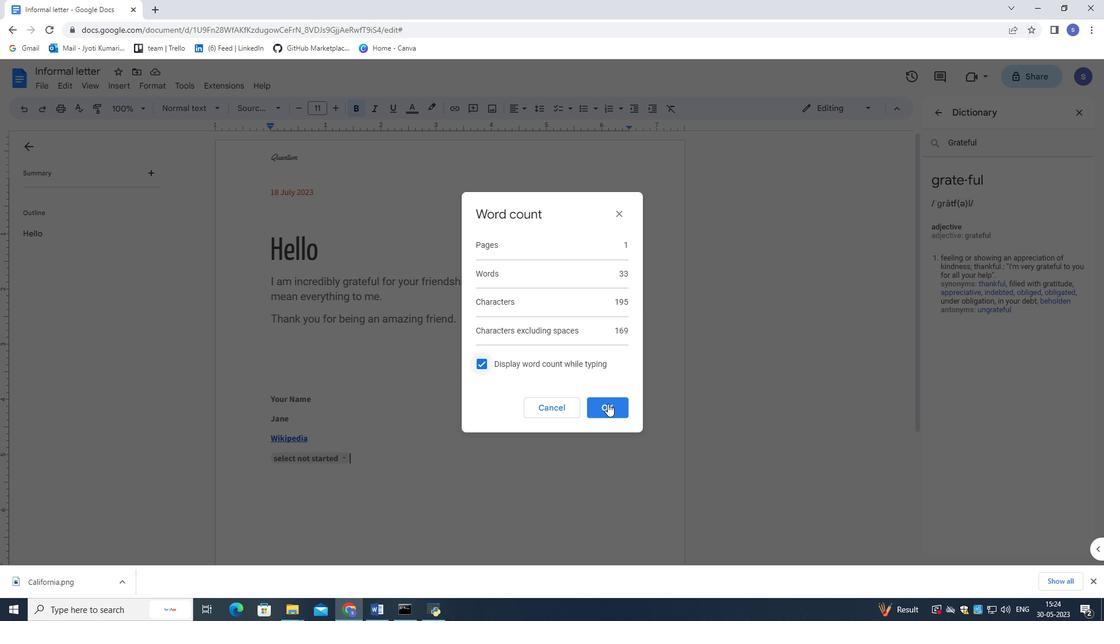 
Action: Mouse moved to (584, 381)
Screenshot: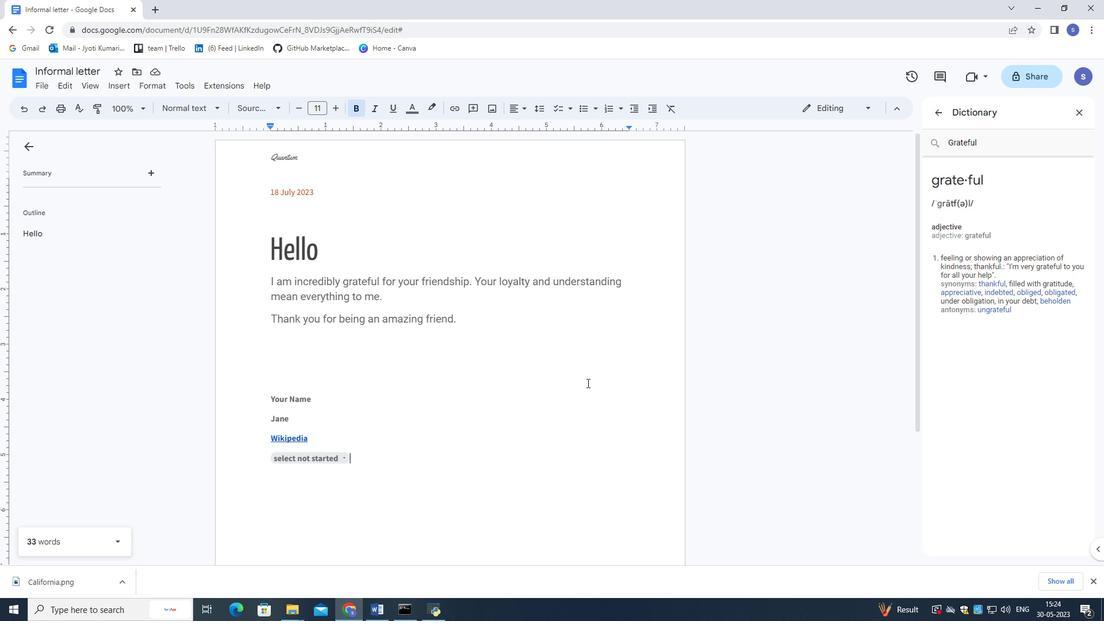
Action: Mouse scrolled (584, 382) with delta (0, 0)
Screenshot: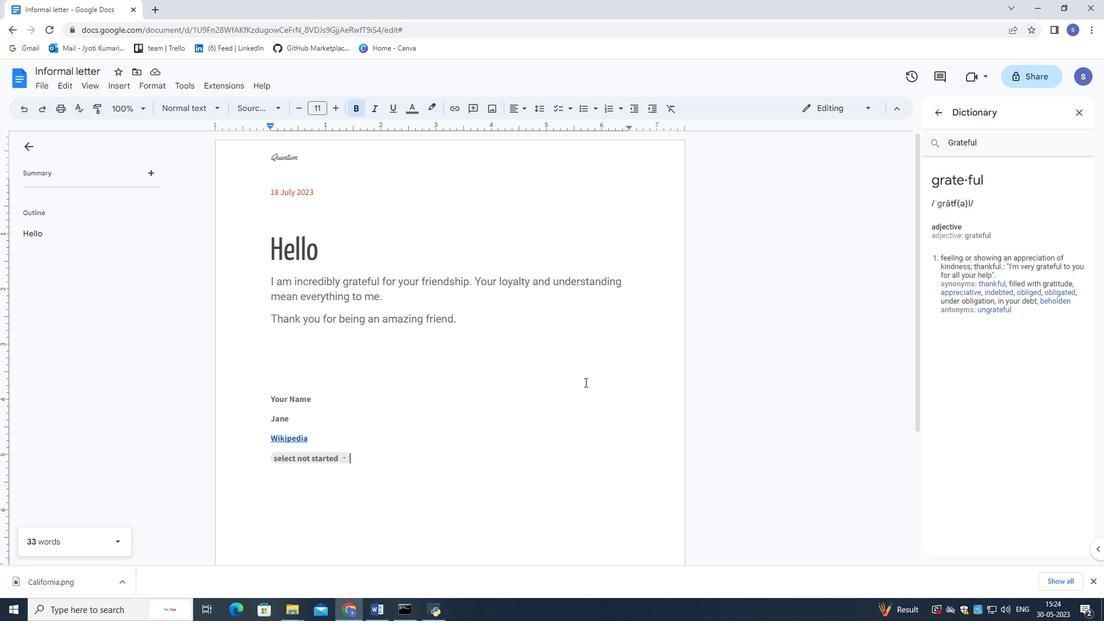 
Action: Mouse scrolled (584, 382) with delta (0, 0)
Screenshot: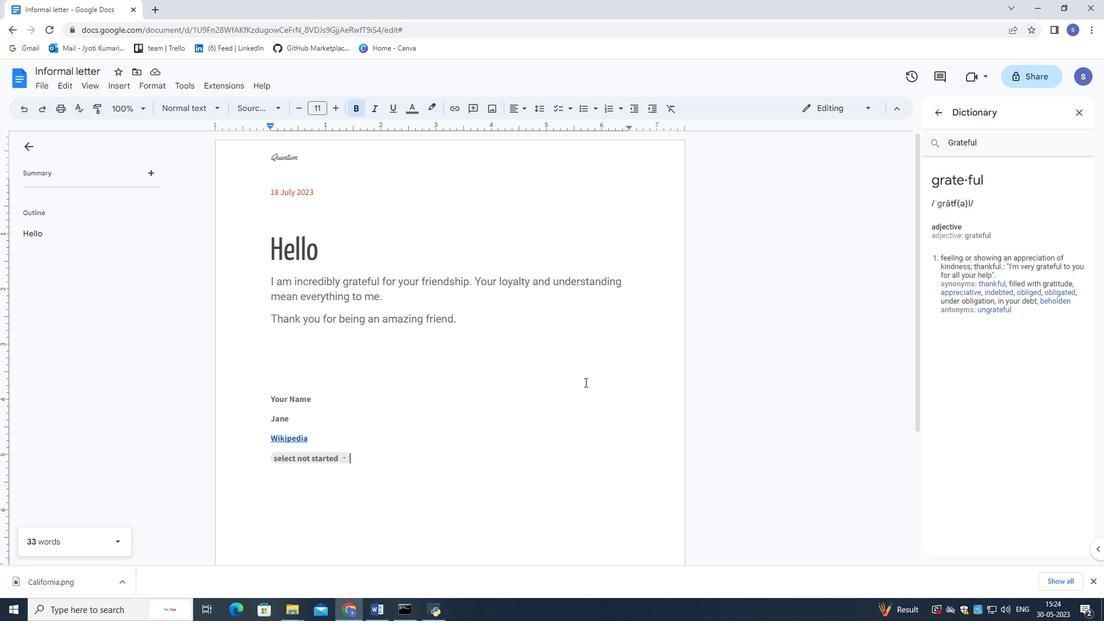 
Action: Mouse scrolled (584, 382) with delta (0, 0)
Screenshot: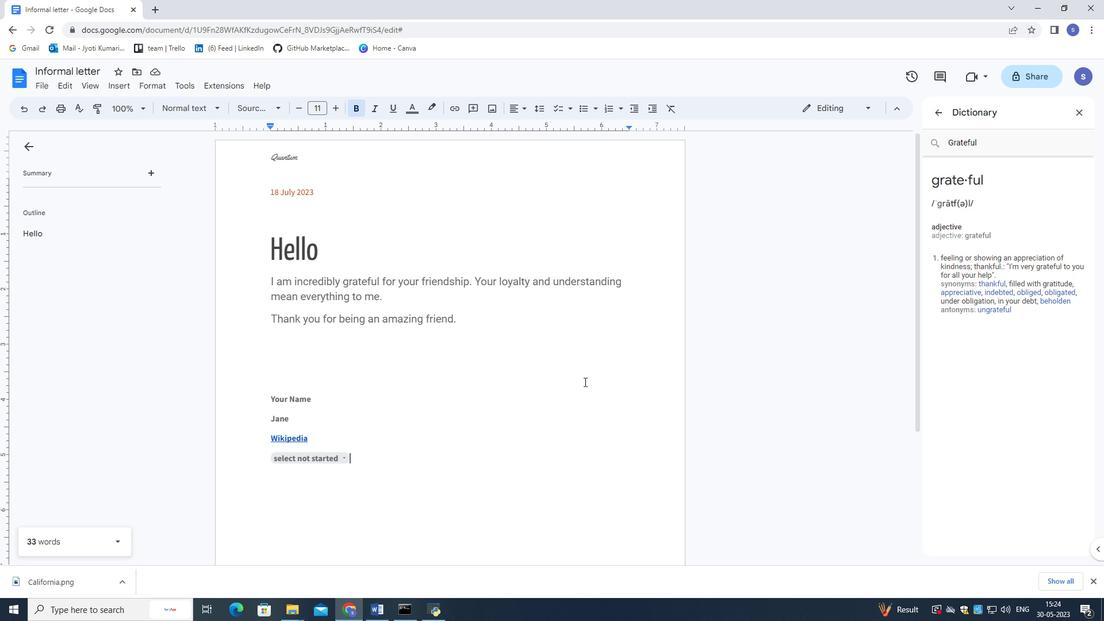 
Action: Mouse scrolled (584, 382) with delta (0, 0)
Screenshot: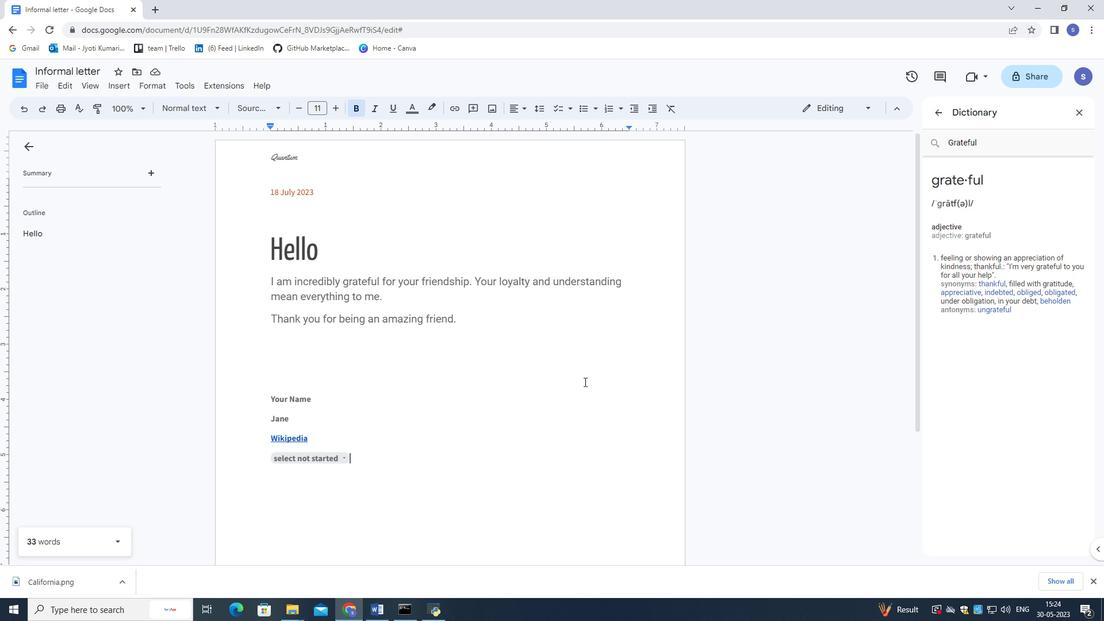 
Action: Mouse moved to (583, 381)
Screenshot: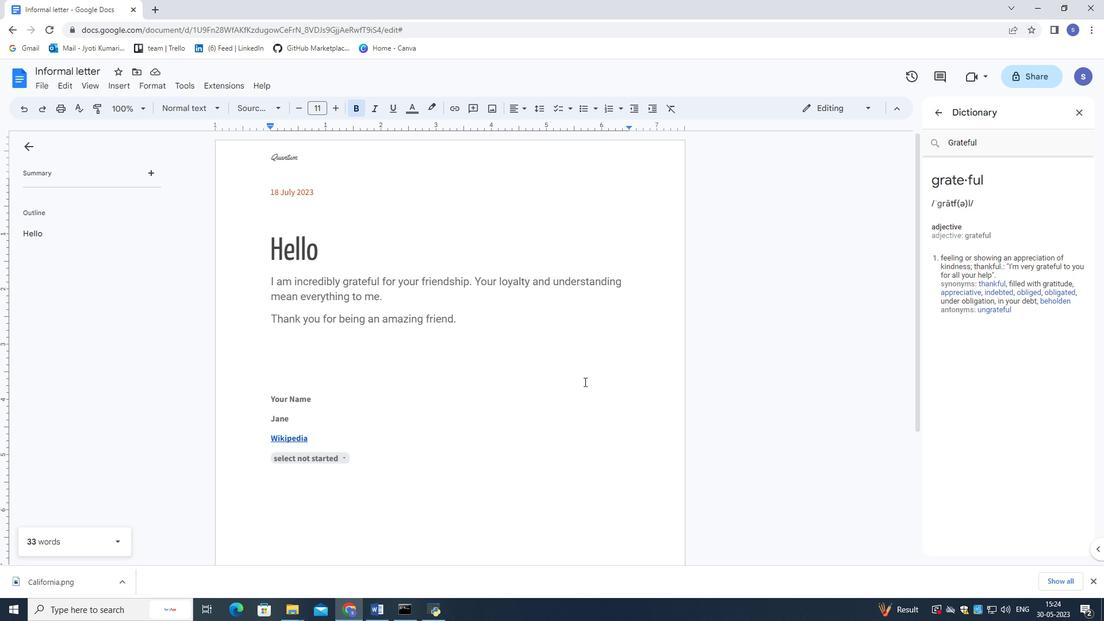 
Action: Mouse scrolled (583, 381) with delta (0, 0)
Screenshot: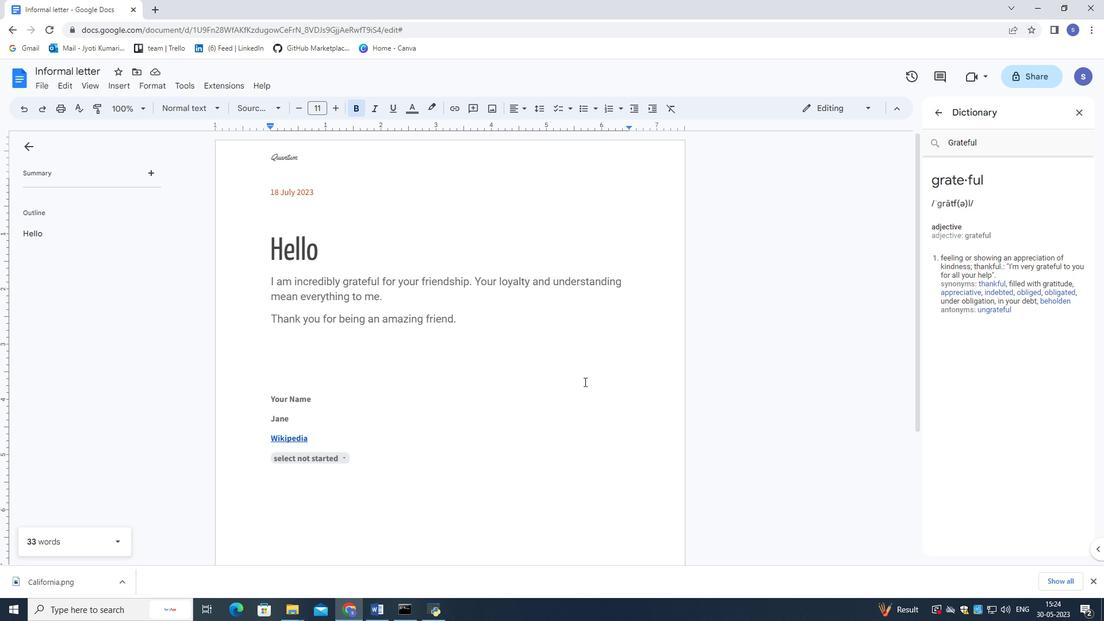
Action: Mouse scrolled (583, 381) with delta (0, 0)
Screenshot: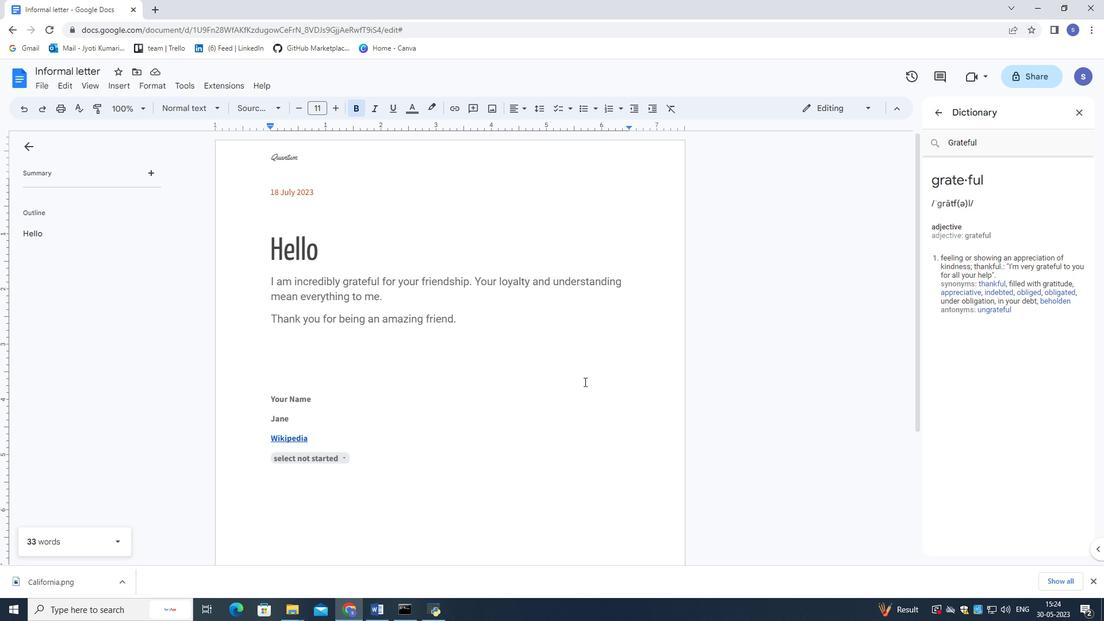 
Action: Mouse scrolled (583, 381) with delta (0, 0)
Screenshot: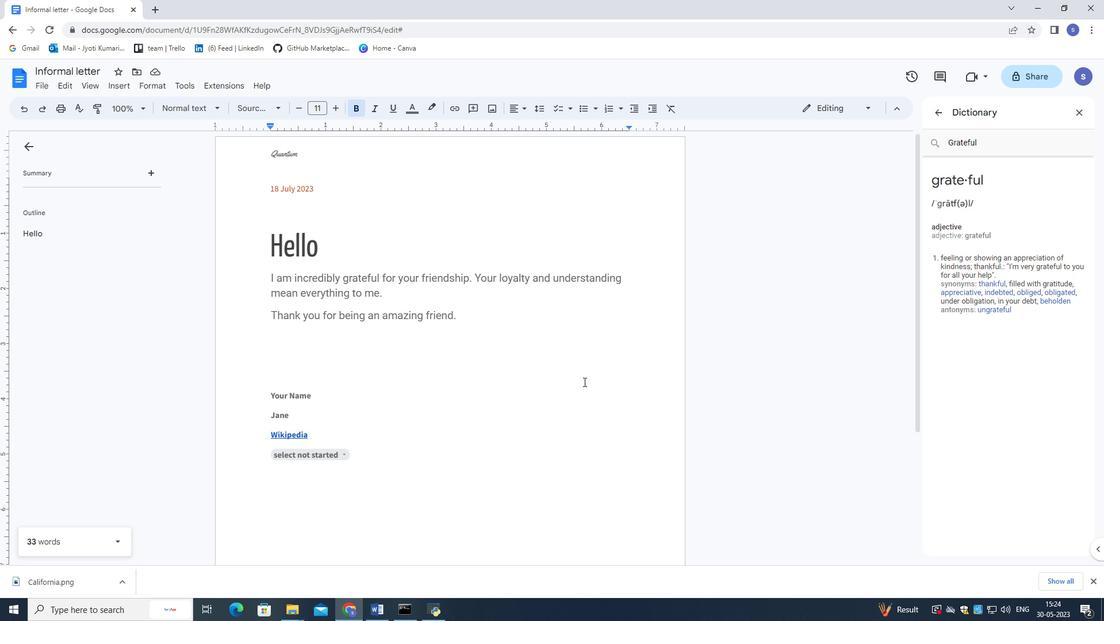
Action: Mouse scrolled (583, 382) with delta (0, 0)
Screenshot: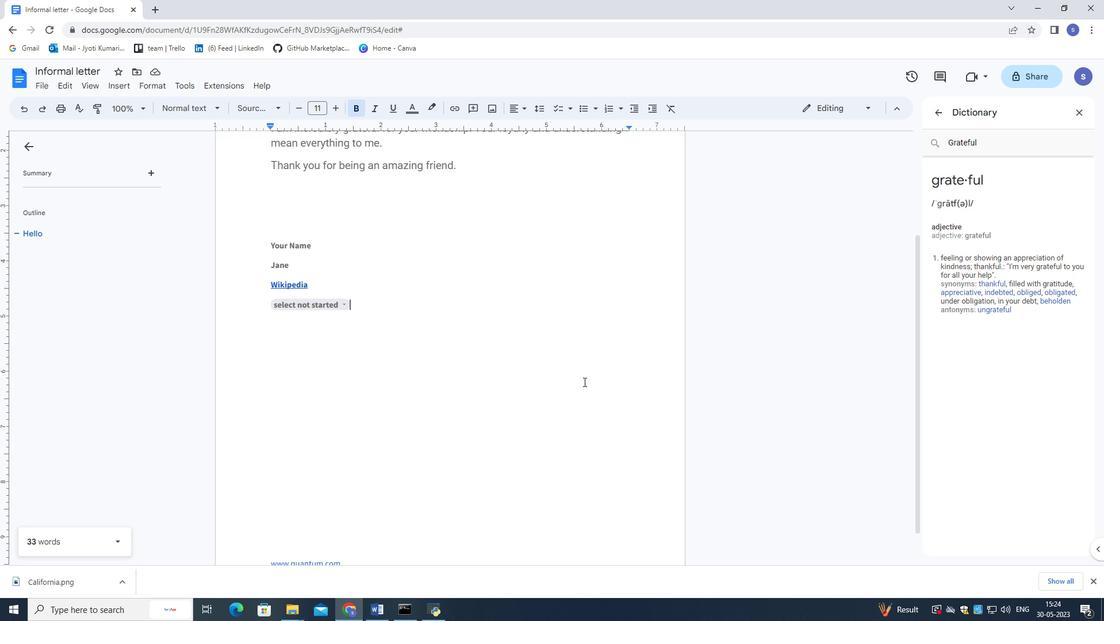 
Action: Mouse scrolled (583, 382) with delta (0, 0)
Screenshot: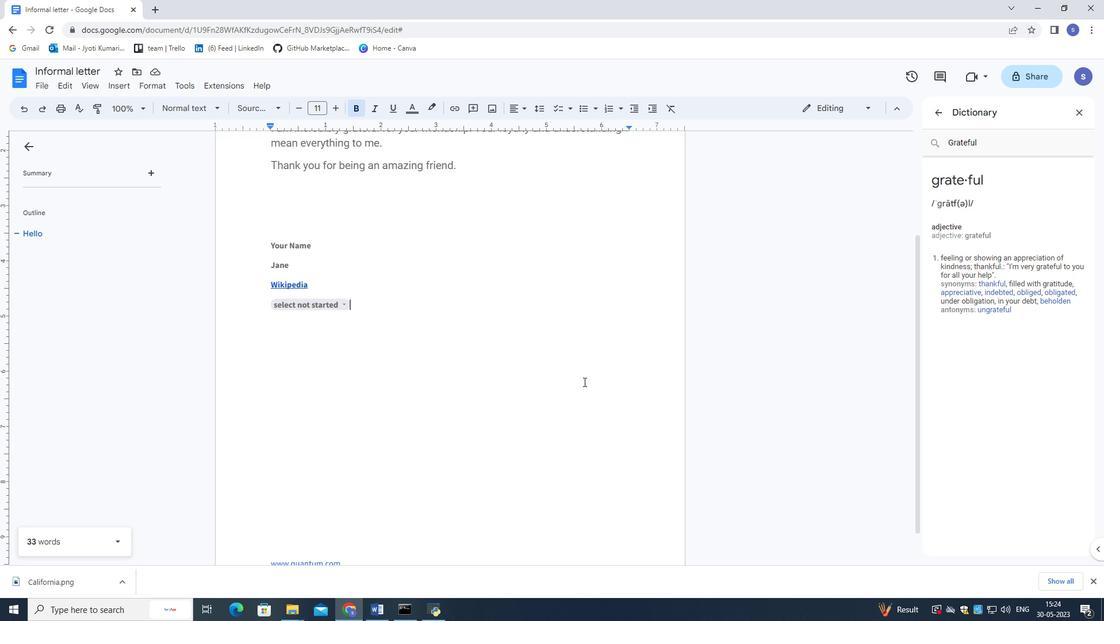 
Action: Mouse scrolled (583, 382) with delta (0, 0)
Screenshot: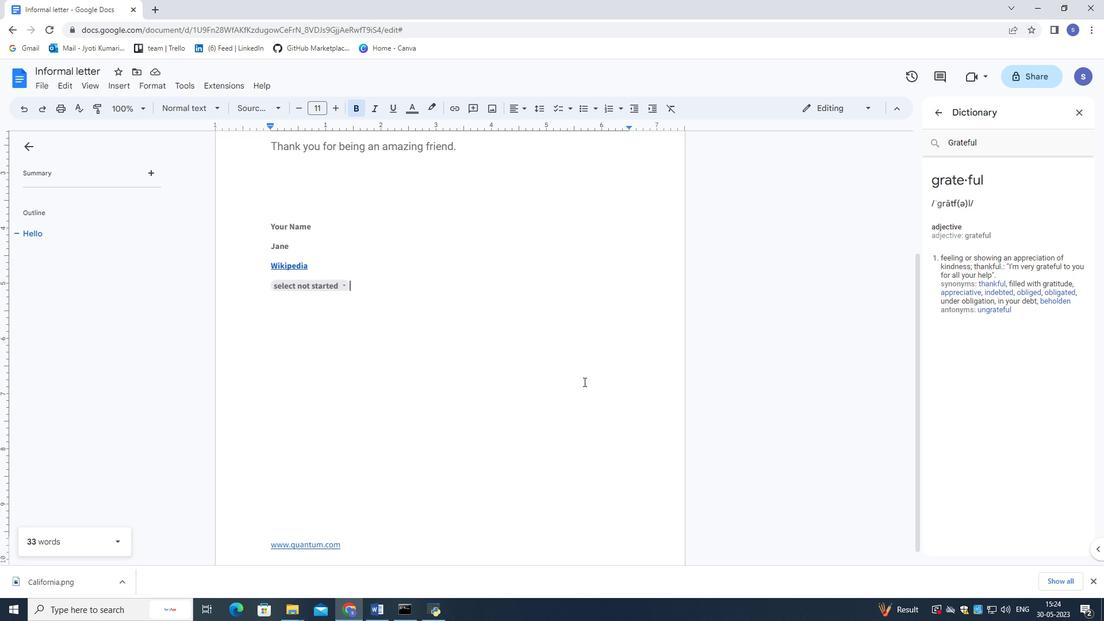 
Action: Mouse moved to (583, 381)
Screenshot: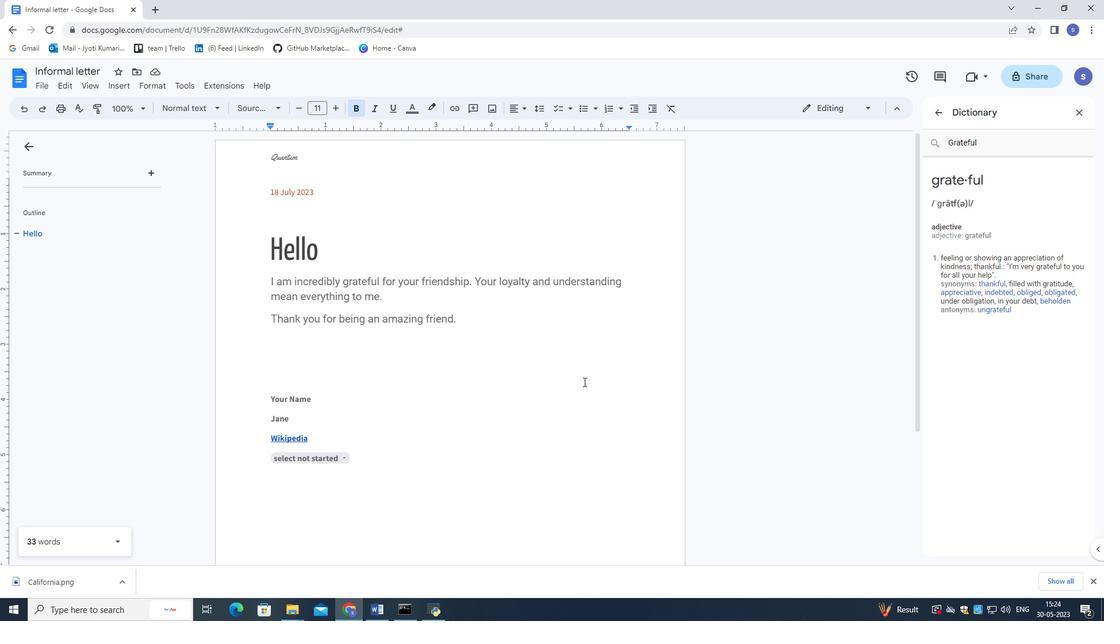 
Action: Mouse scrolled (583, 381) with delta (0, 0)
Screenshot: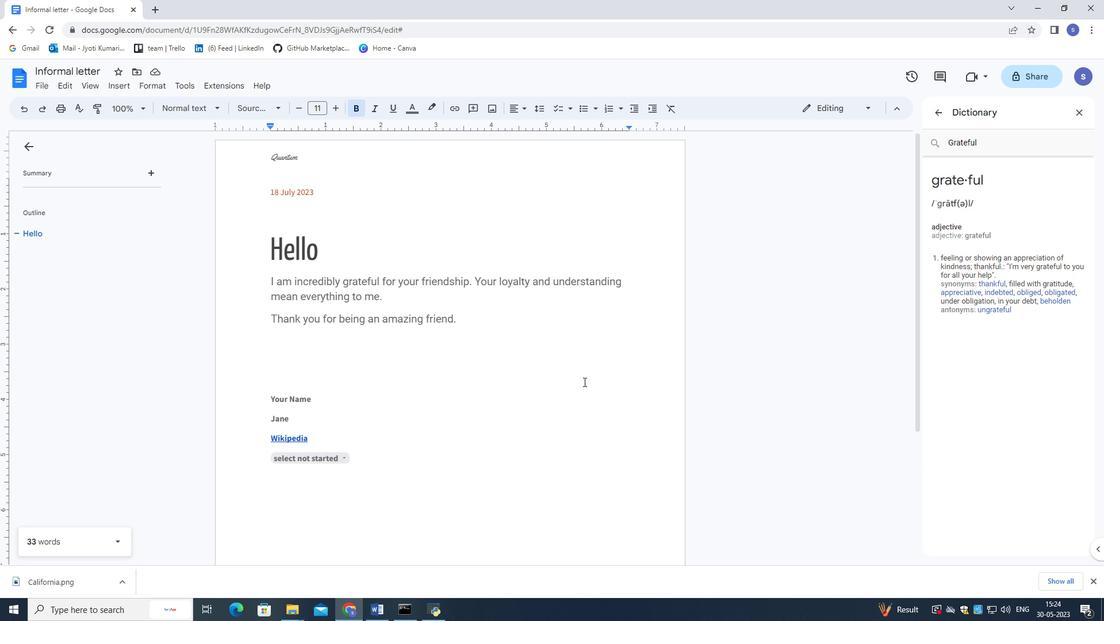 
Action: Mouse scrolled (583, 381) with delta (0, 0)
Screenshot: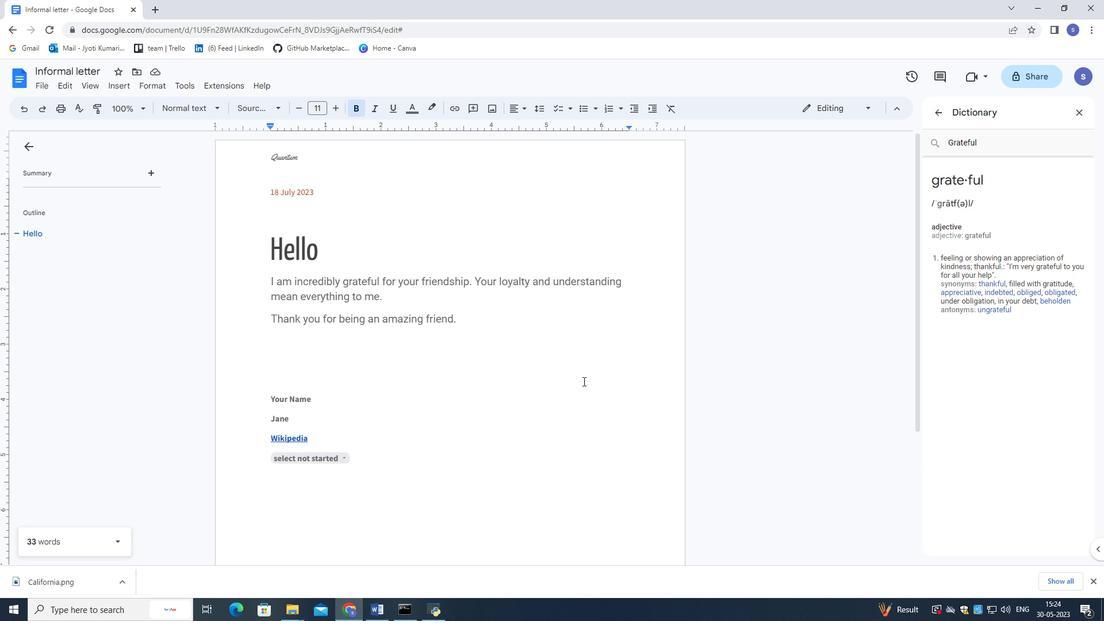 
Action: Mouse scrolled (583, 381) with delta (0, 0)
Screenshot: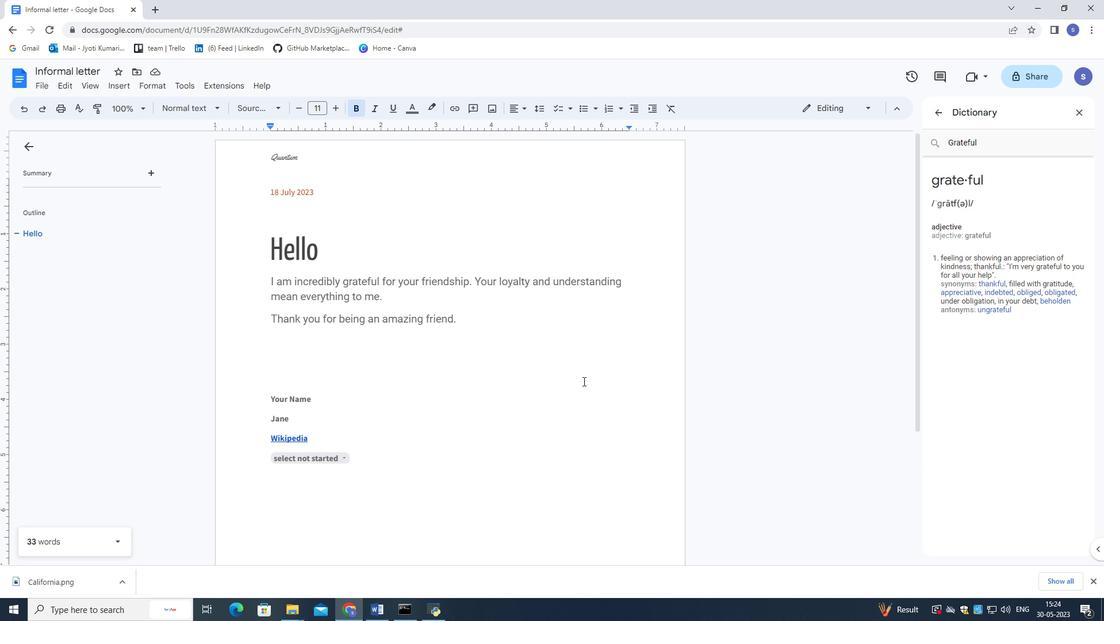 
Action: Mouse moved to (579, 378)
Screenshot: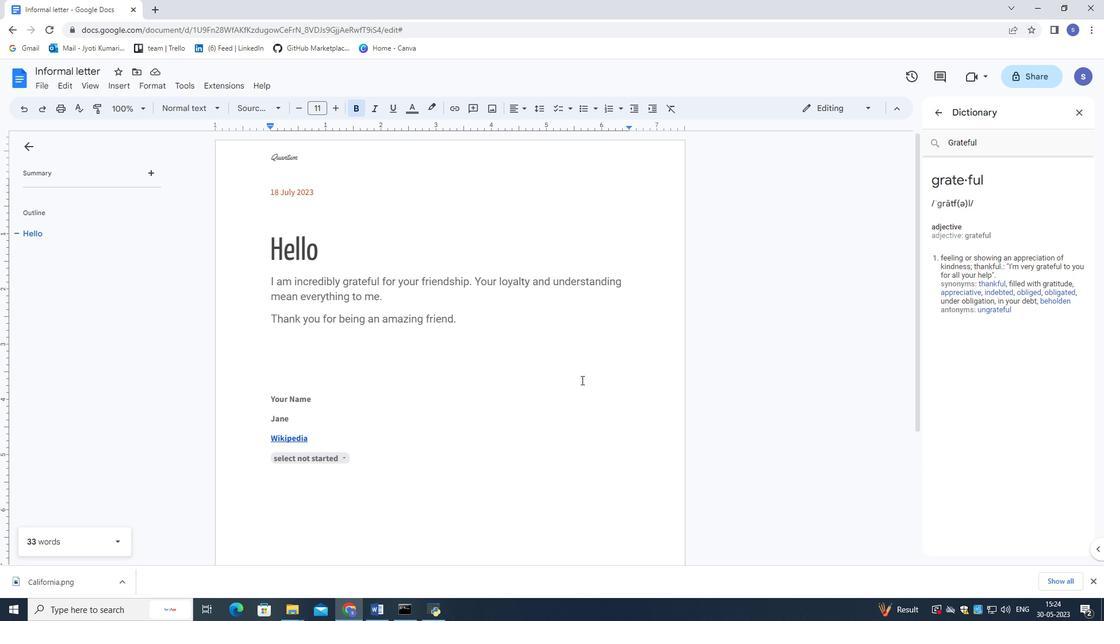 
